 Task: Change  the formatting of the data to Which is Less than 10, In conditional formating, put the option 'Light Red Fill with Drak Red Text. 'add another formatting option Format As Table, insert the option Blue Table style Light 9 , change the format of Column Width to Auto fit Row HeightIn the sheet  Attendance Tracking Sheetbook
Action: Mouse moved to (264, 218)
Screenshot: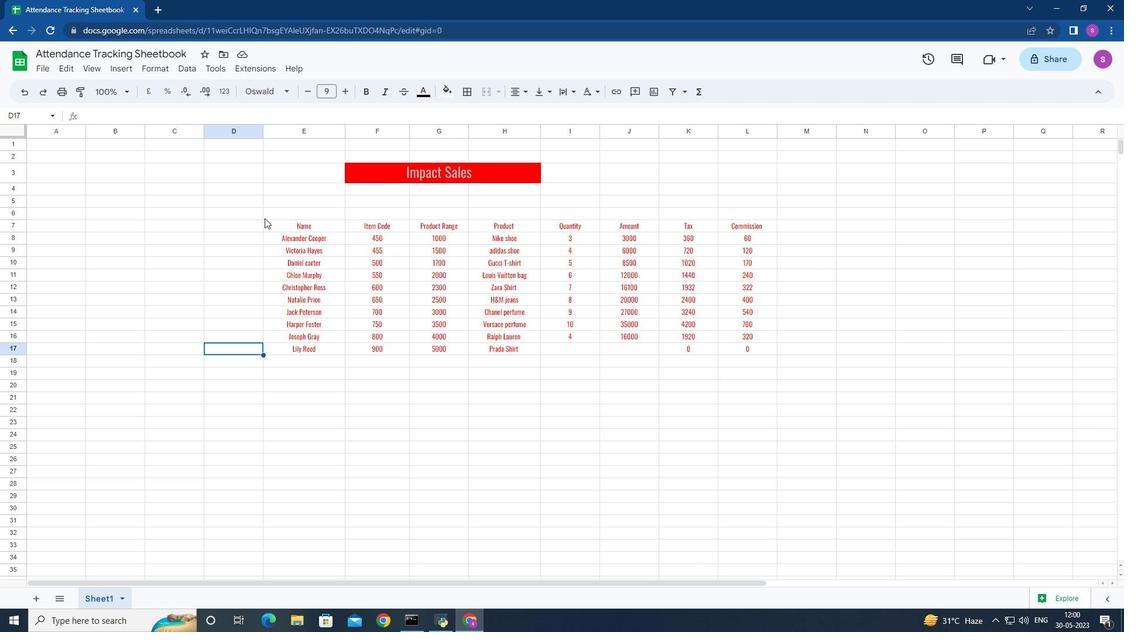 
Action: Mouse pressed left at (264, 218)
Screenshot: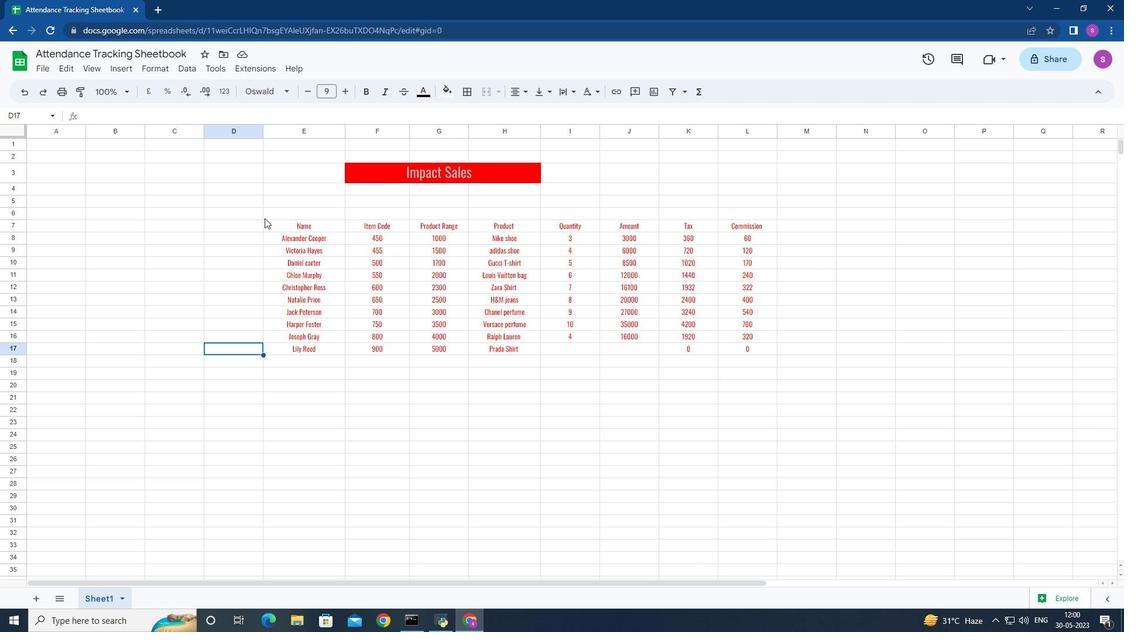 
Action: Mouse moved to (160, 63)
Screenshot: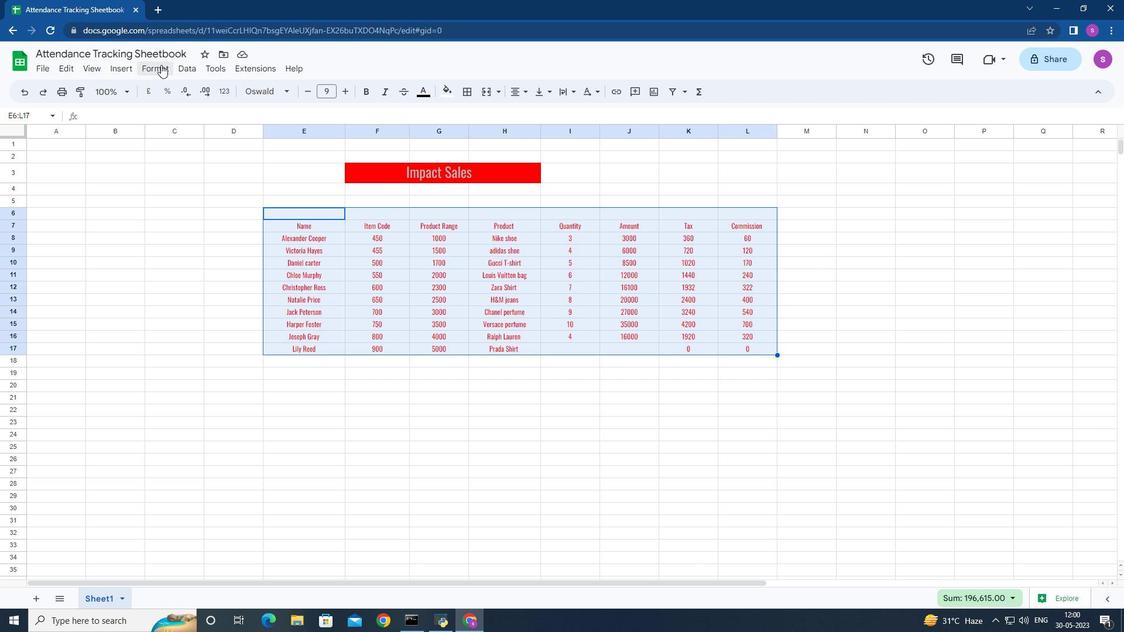 
Action: Mouse pressed left at (160, 63)
Screenshot: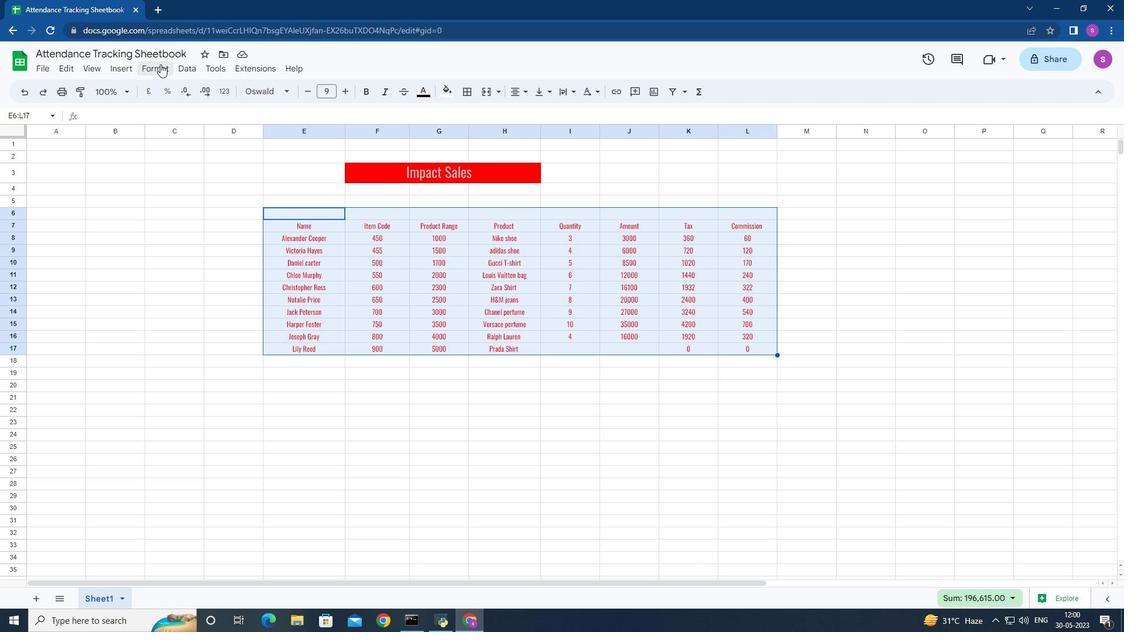 
Action: Mouse moved to (223, 266)
Screenshot: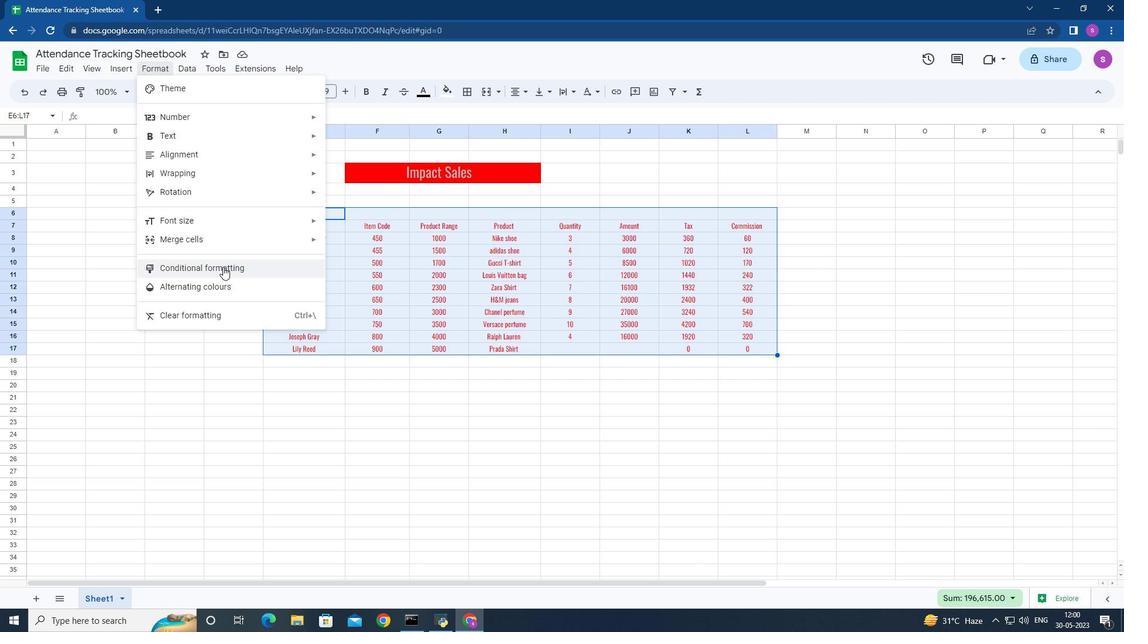 
Action: Mouse pressed left at (223, 266)
Screenshot: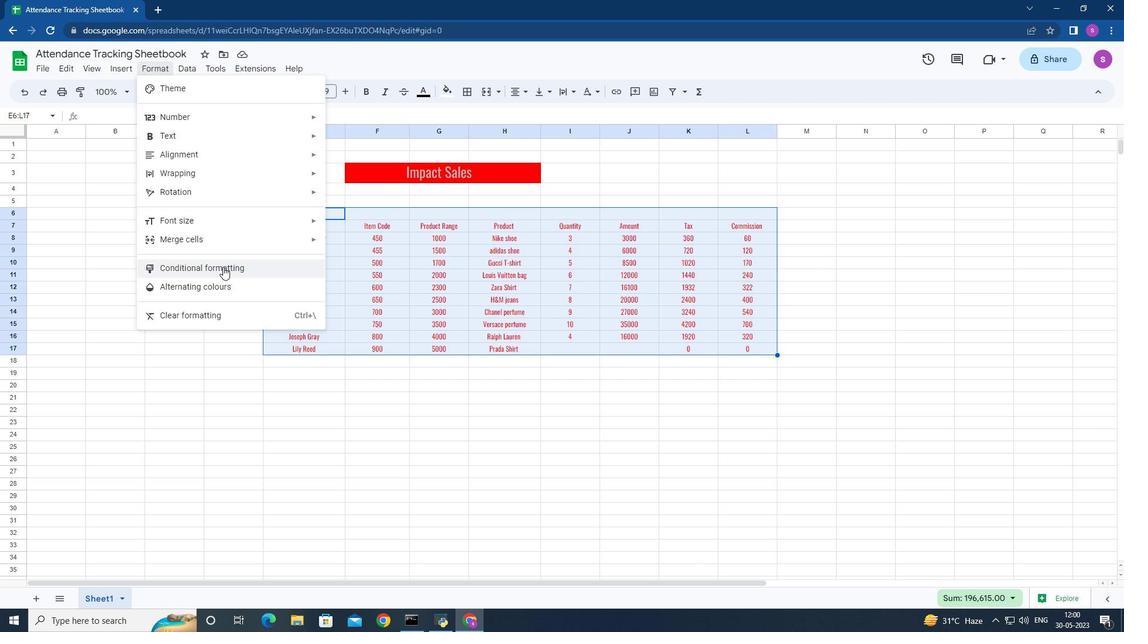 
Action: Mouse moved to (1017, 253)
Screenshot: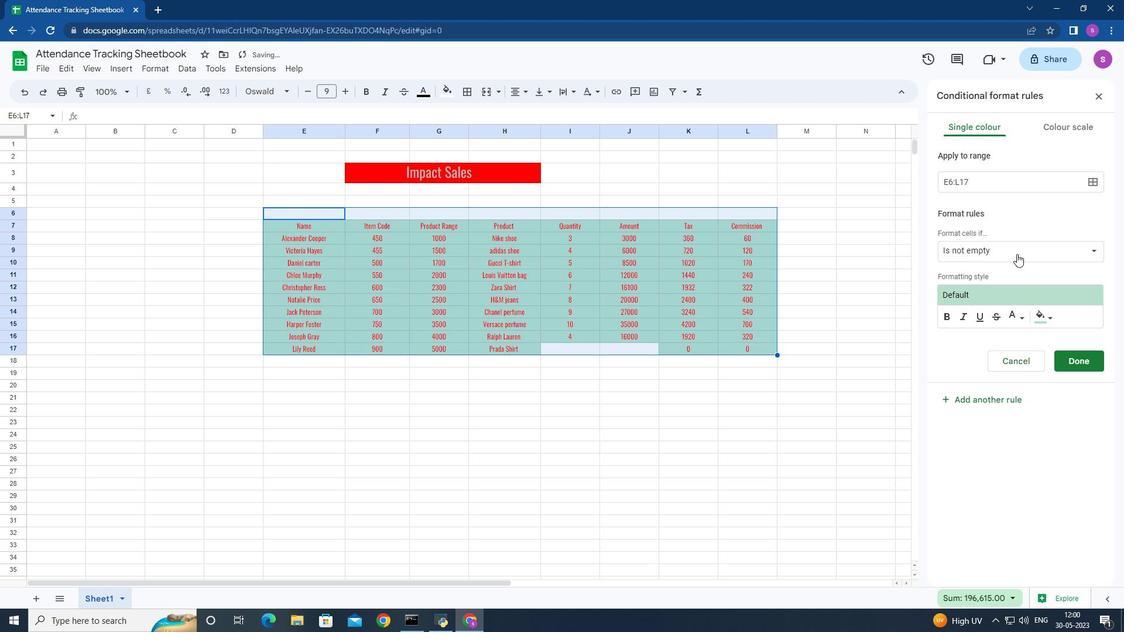 
Action: Mouse pressed left at (1017, 253)
Screenshot: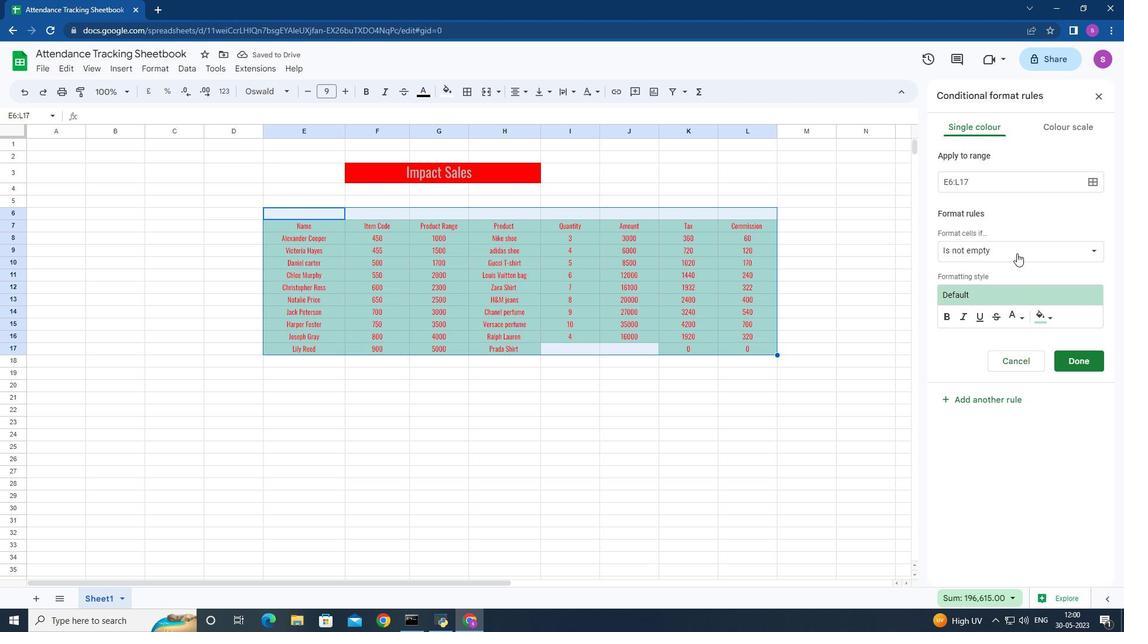 
Action: Mouse moved to (1026, 475)
Screenshot: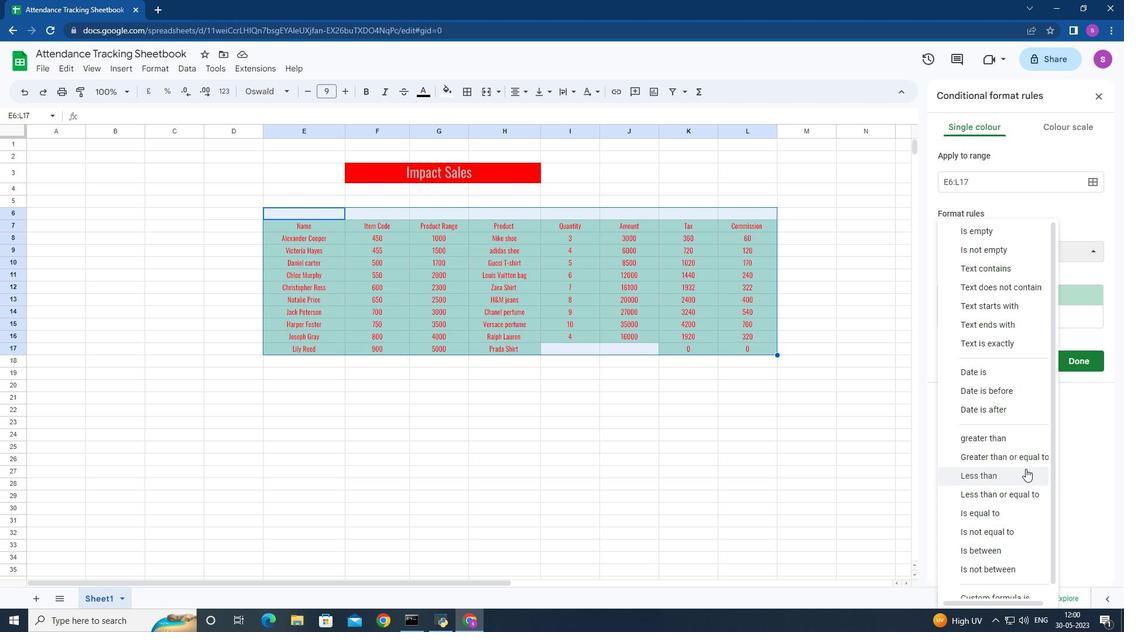
Action: Mouse pressed left at (1026, 475)
Screenshot: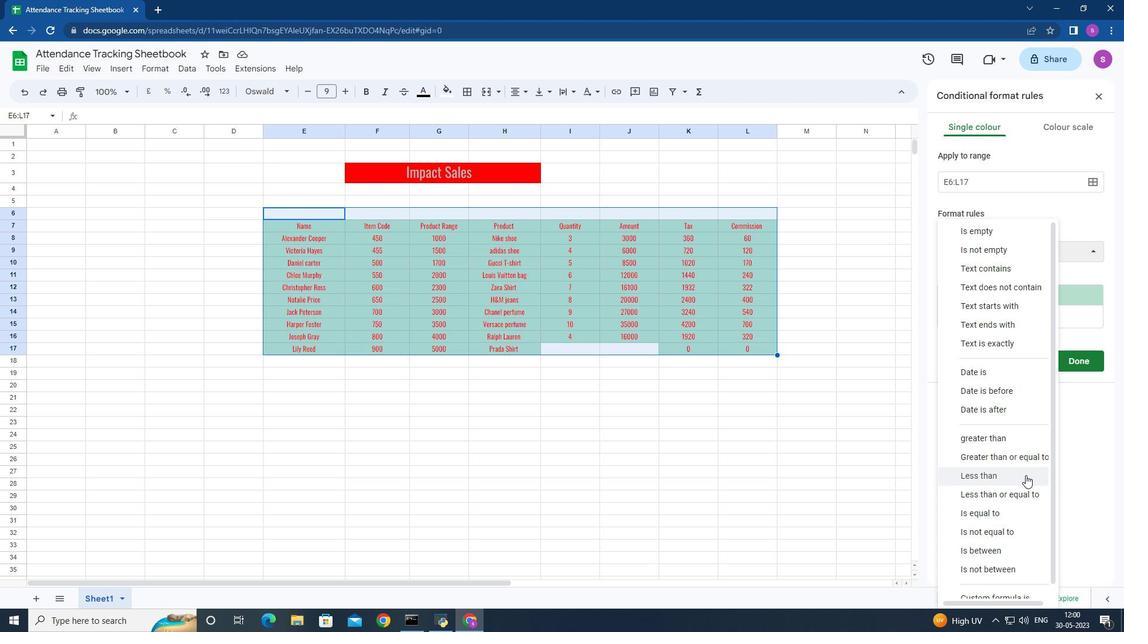 
Action: Mouse moved to (955, 274)
Screenshot: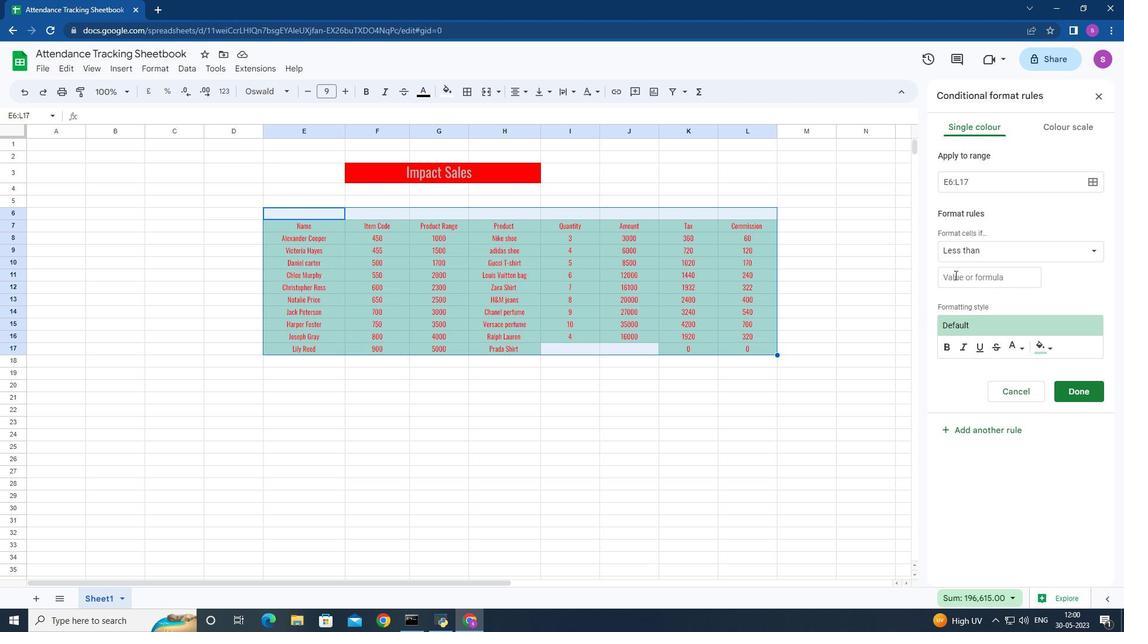 
Action: Mouse pressed left at (955, 274)
Screenshot: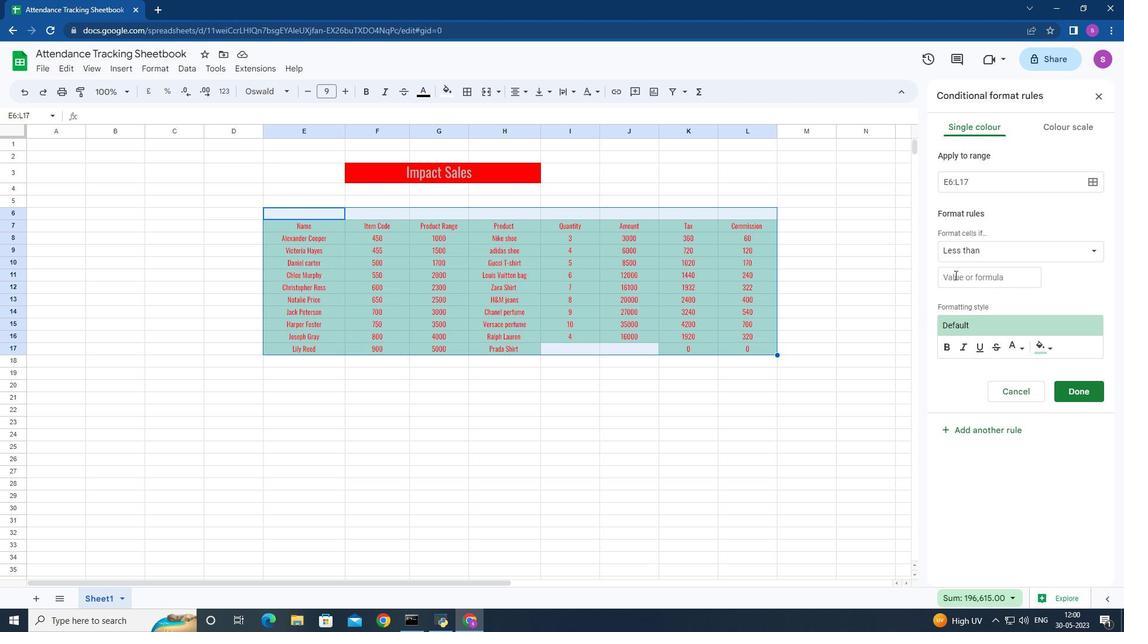 
Action: Mouse moved to (953, 274)
Screenshot: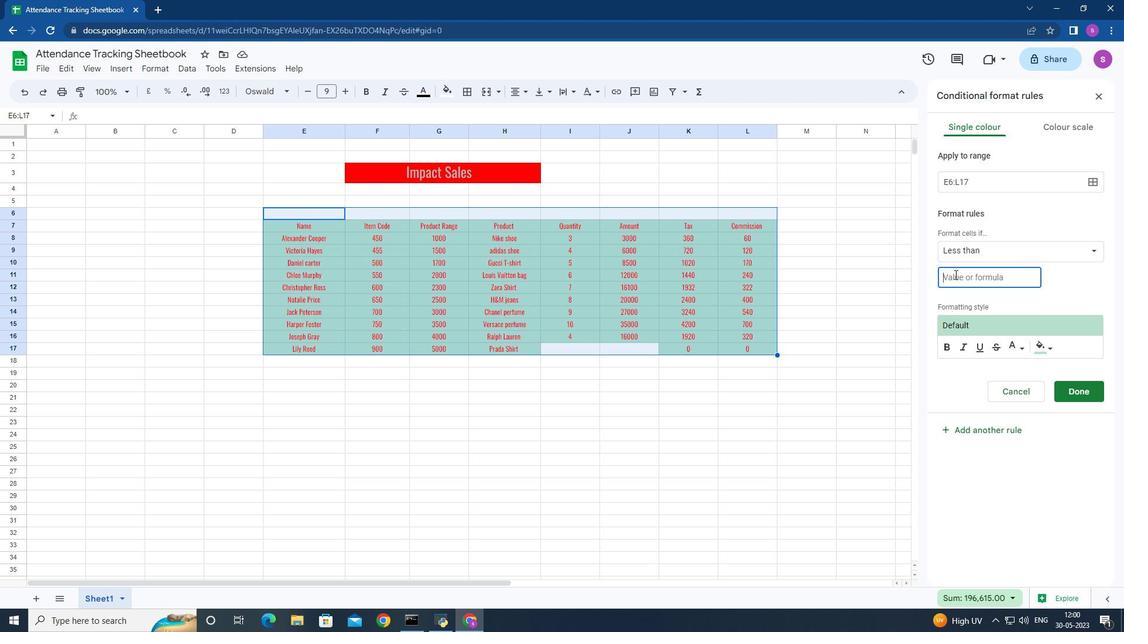 
Action: Key pressed 10
Screenshot: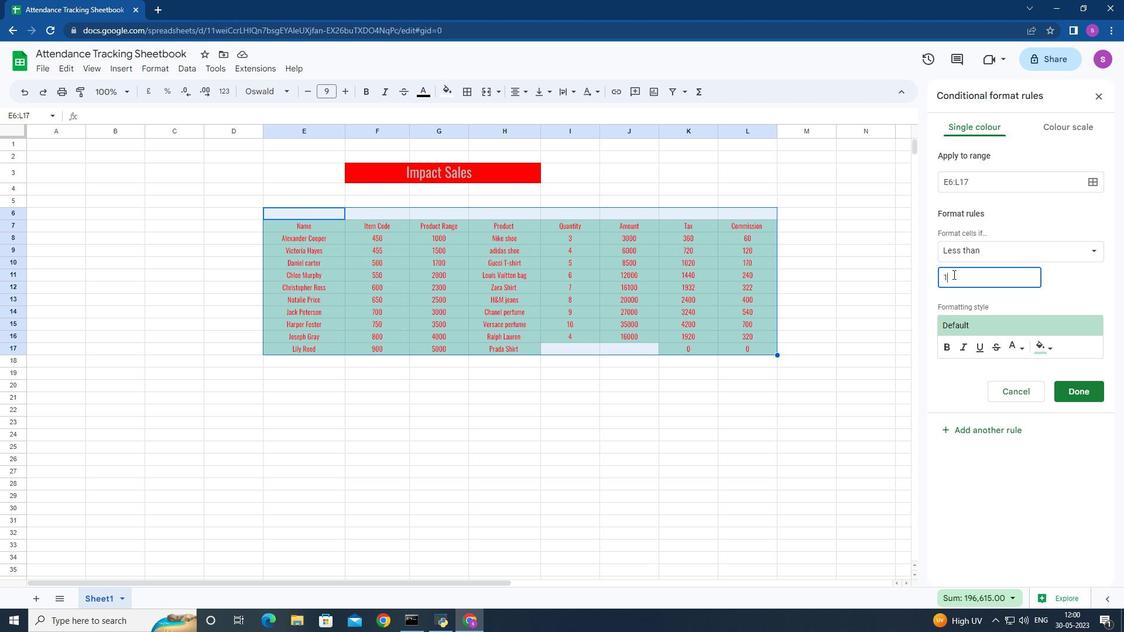 
Action: Mouse moved to (1044, 349)
Screenshot: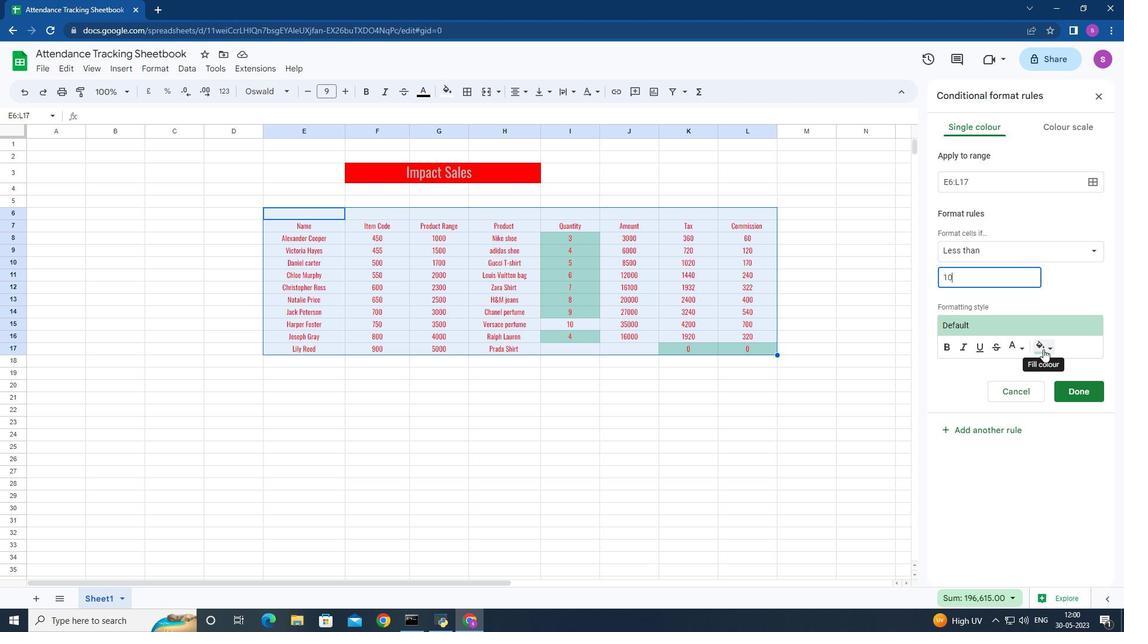 
Action: Mouse pressed left at (1044, 349)
Screenshot: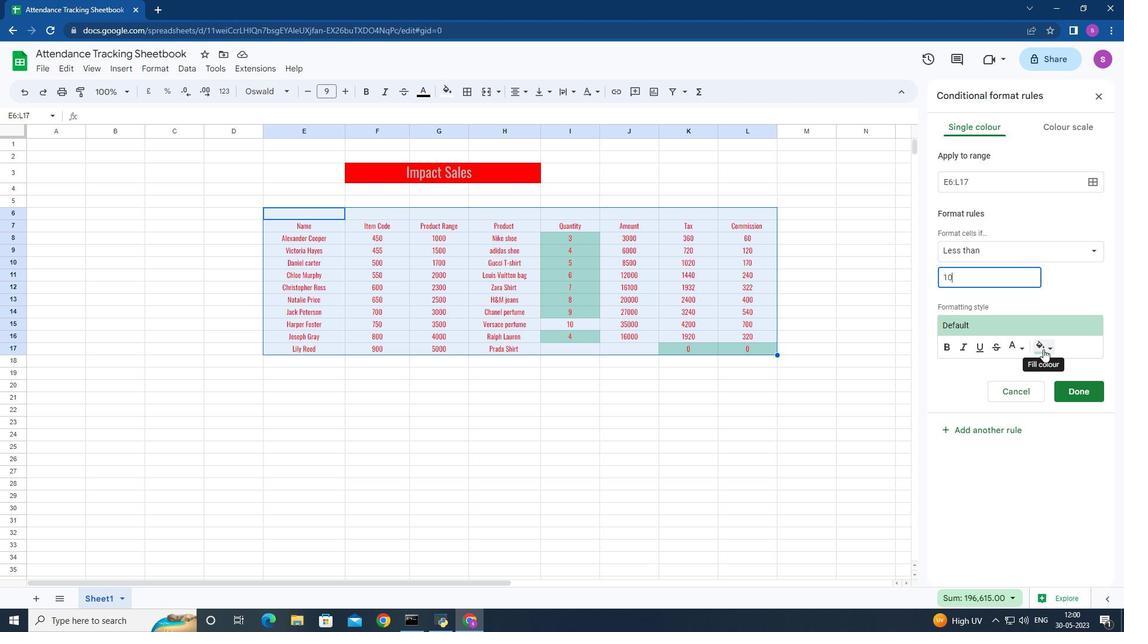 
Action: Mouse moved to (937, 415)
Screenshot: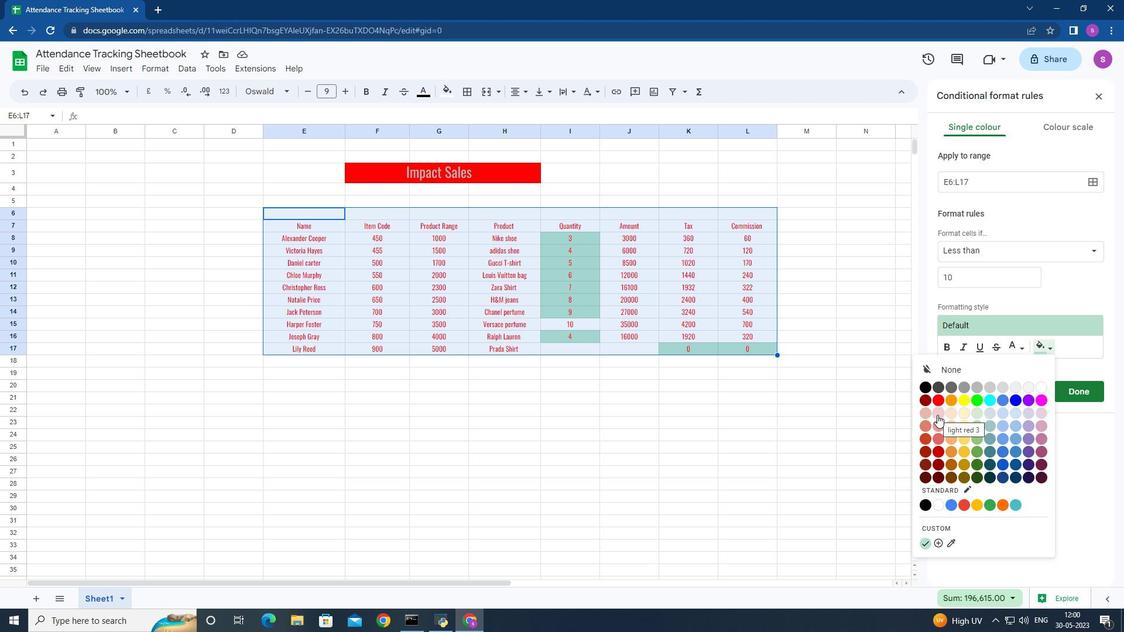
Action: Mouse pressed left at (937, 415)
Screenshot: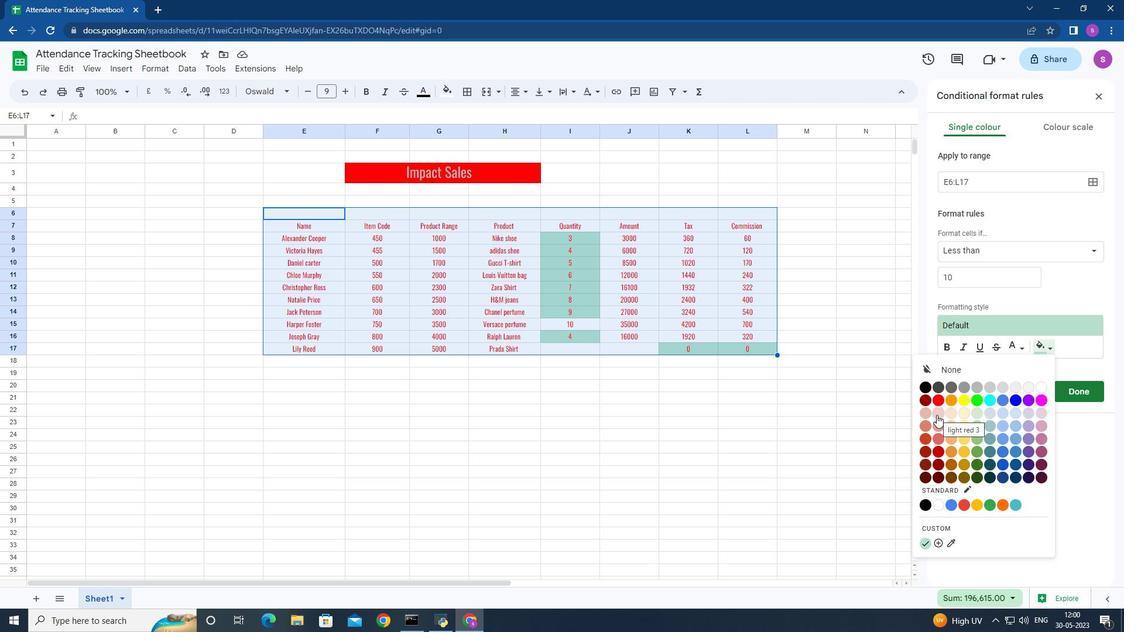 
Action: Mouse moved to (1019, 350)
Screenshot: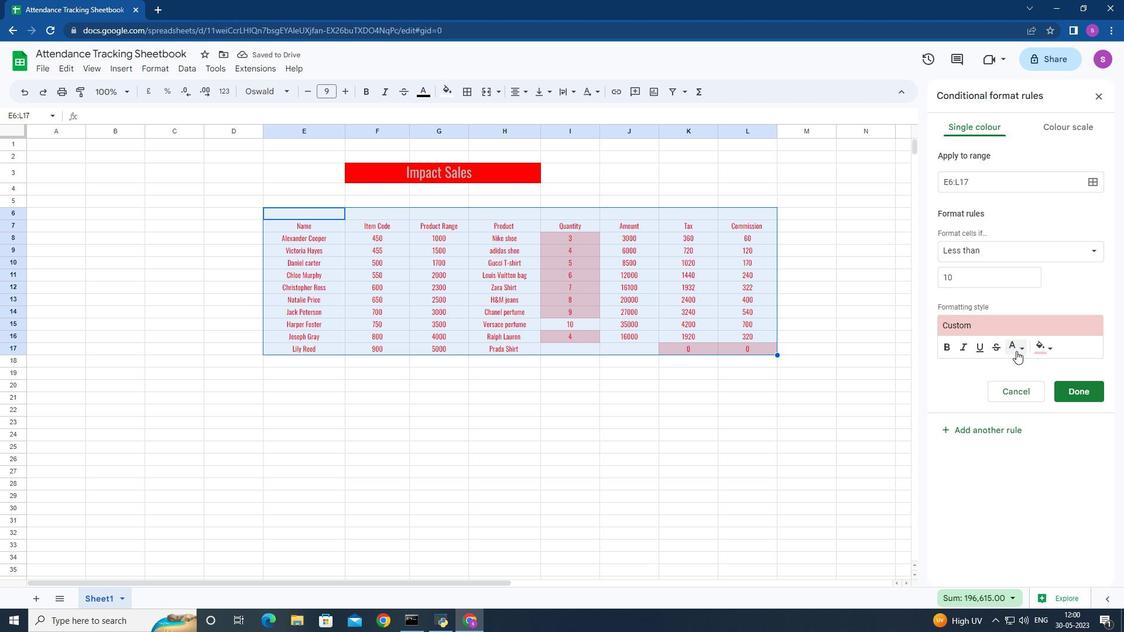 
Action: Mouse pressed left at (1019, 350)
Screenshot: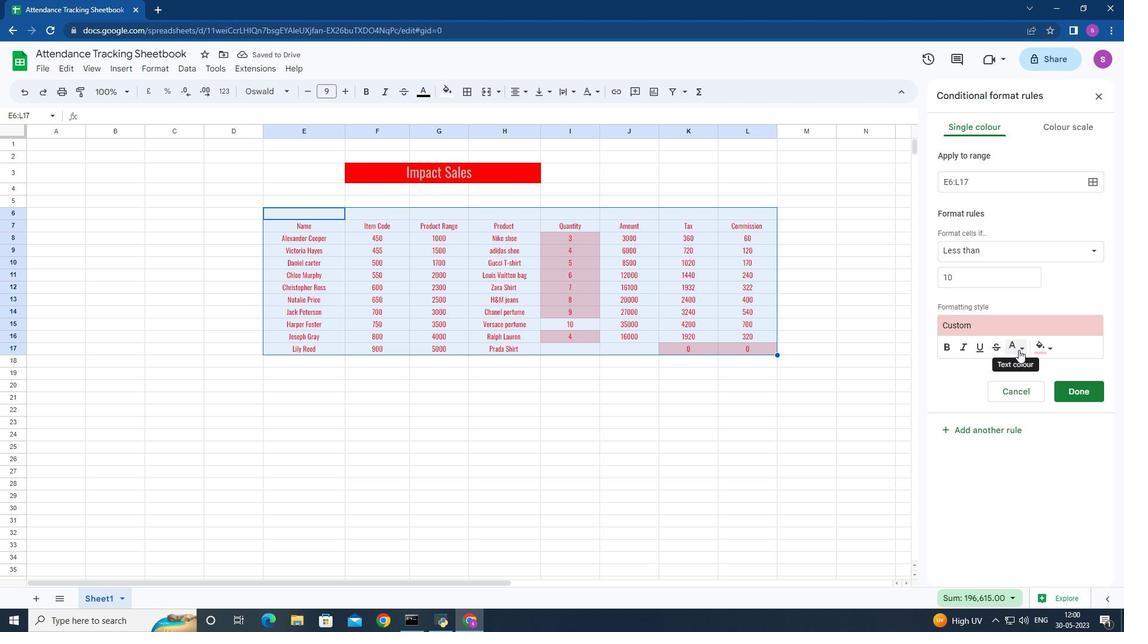 
Action: Mouse moved to (910, 448)
Screenshot: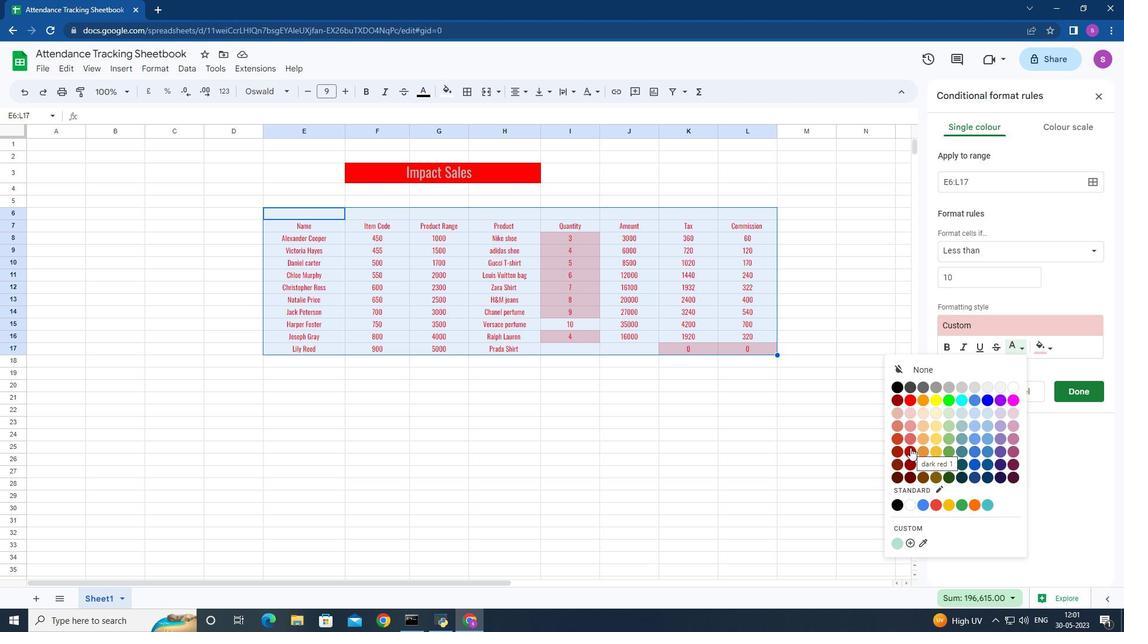 
Action: Mouse pressed left at (910, 448)
Screenshot: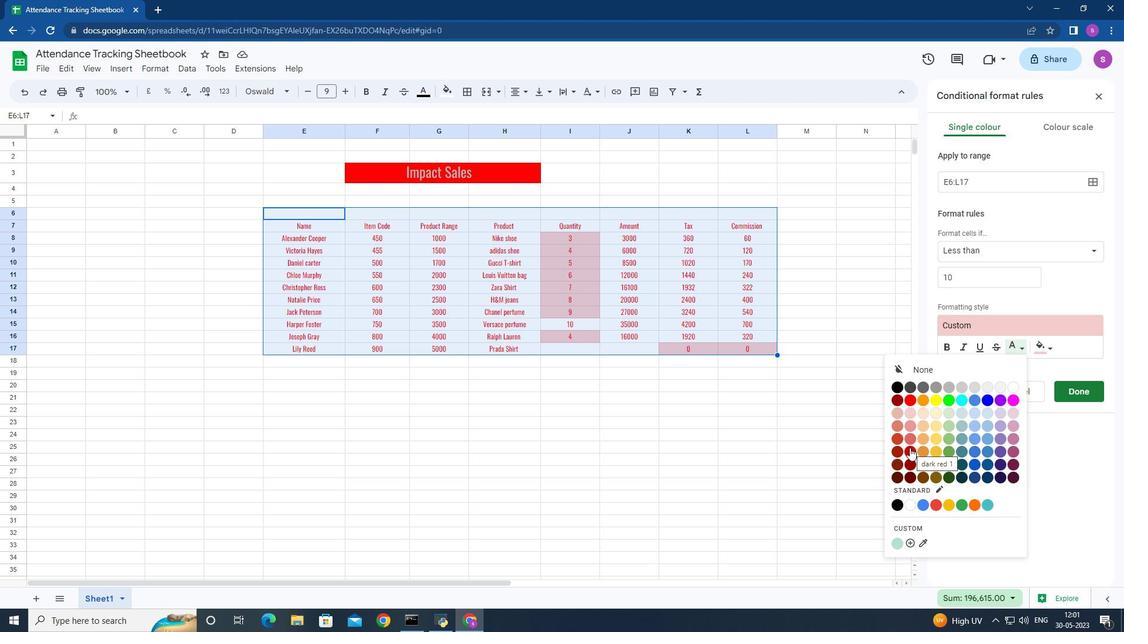 
Action: Mouse moved to (1077, 391)
Screenshot: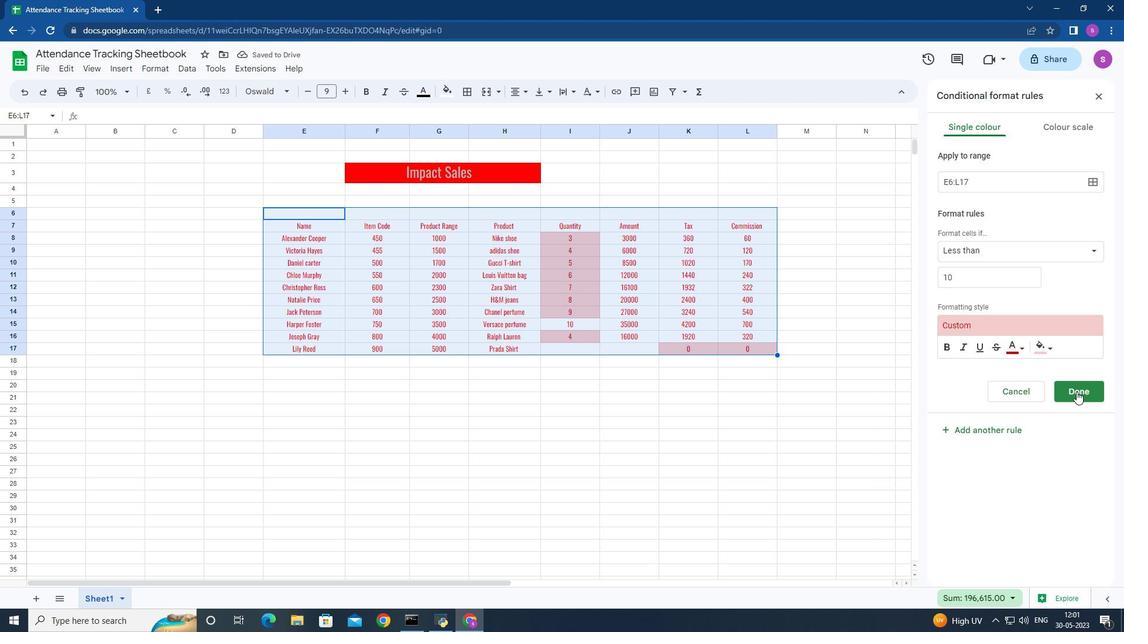
Action: Mouse pressed left at (1077, 391)
Screenshot: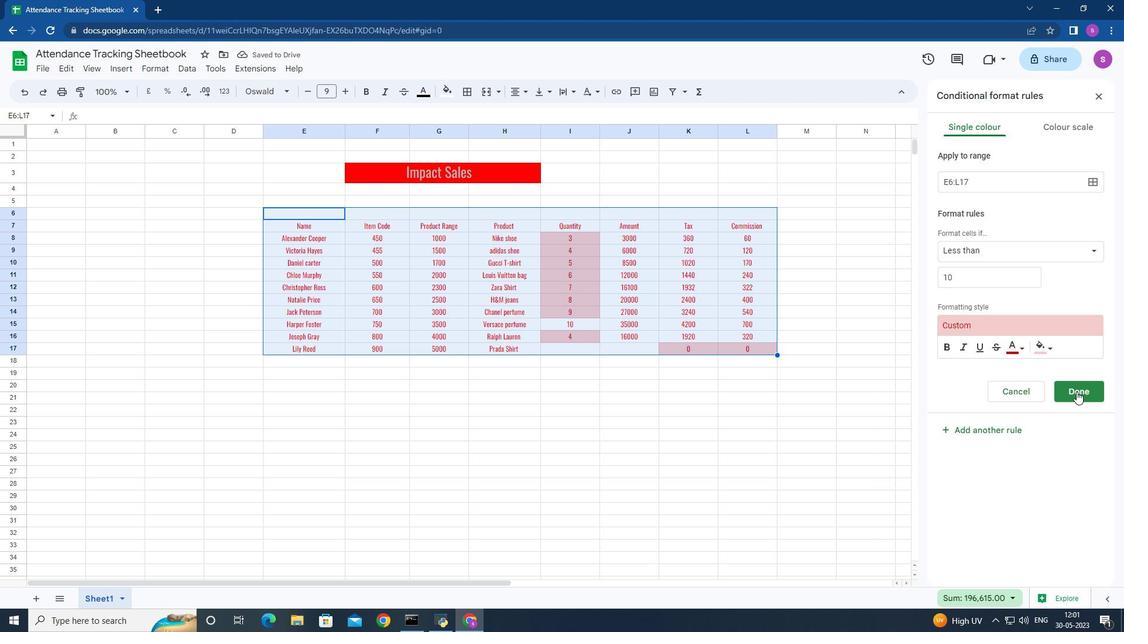 
Action: Mouse moved to (465, 87)
Screenshot: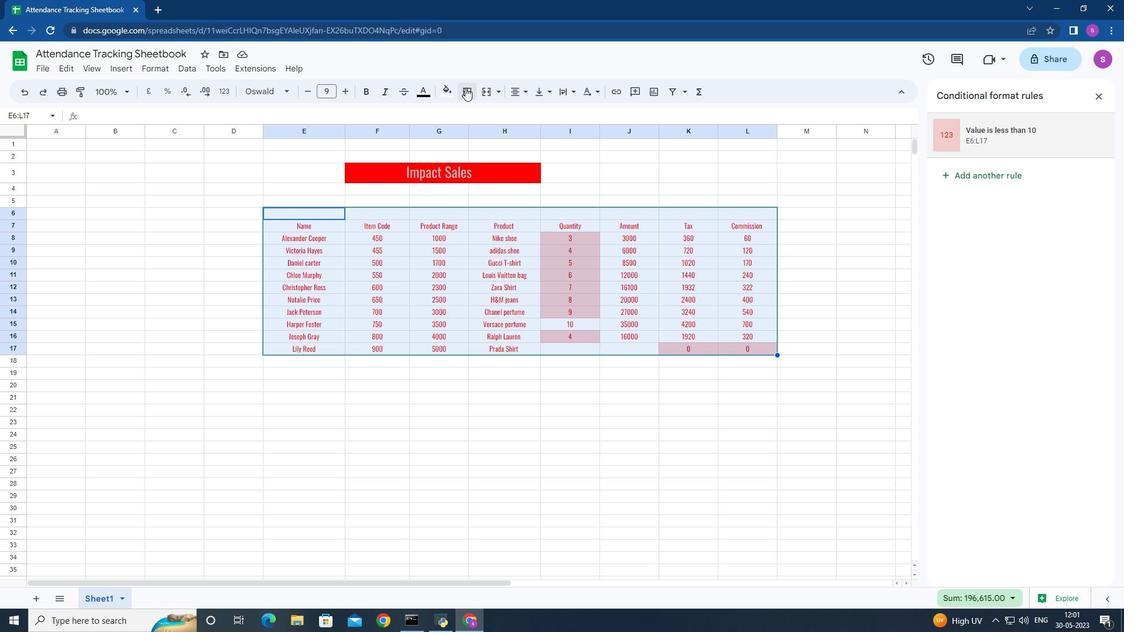 
Action: Mouse pressed left at (465, 87)
Screenshot: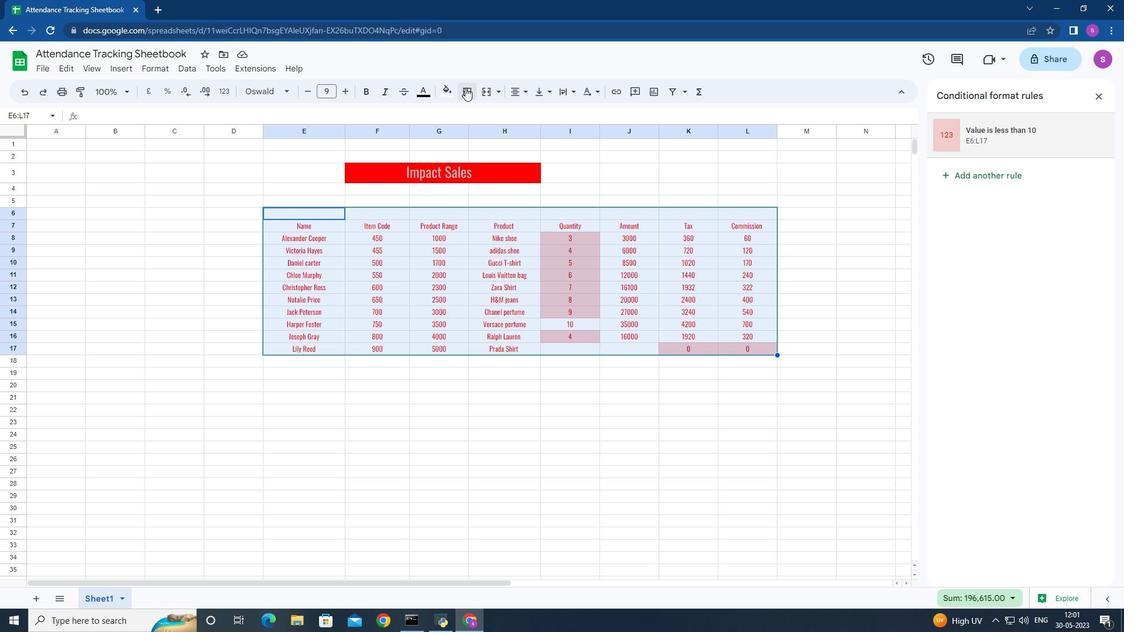 
Action: Mouse moved to (471, 115)
Screenshot: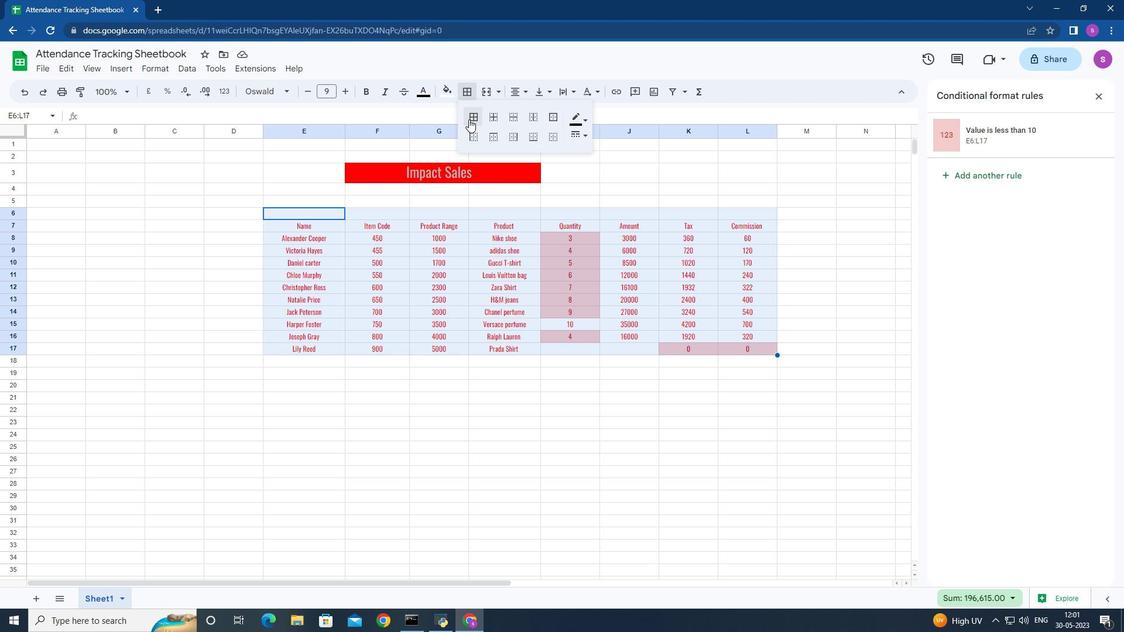 
Action: Mouse pressed left at (471, 115)
Screenshot: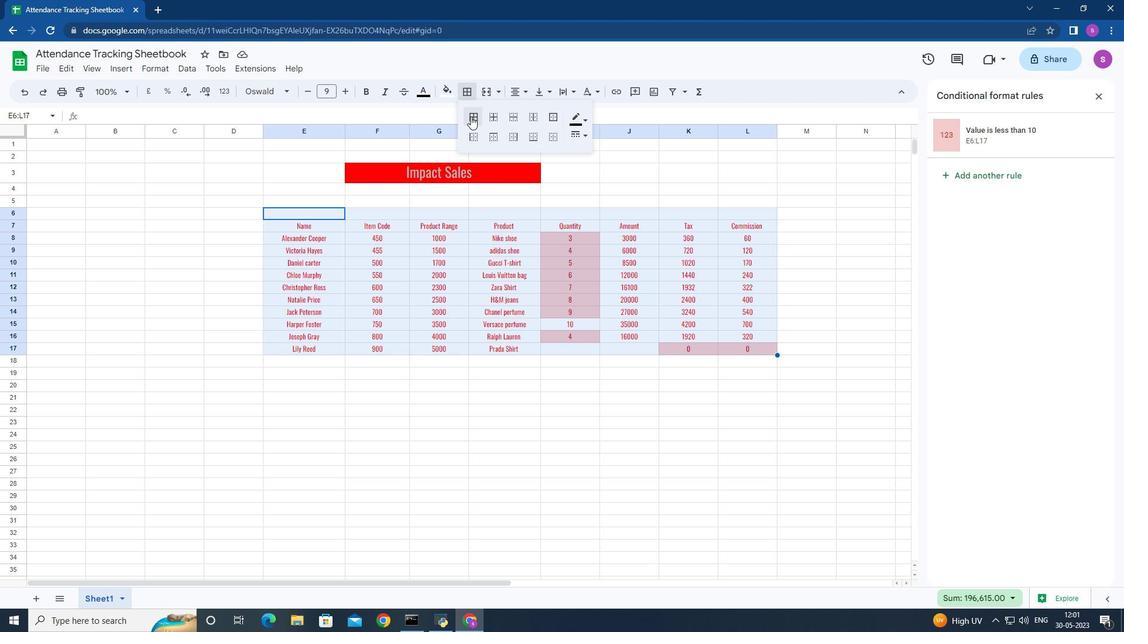 
Action: Mouse moved to (574, 132)
Screenshot: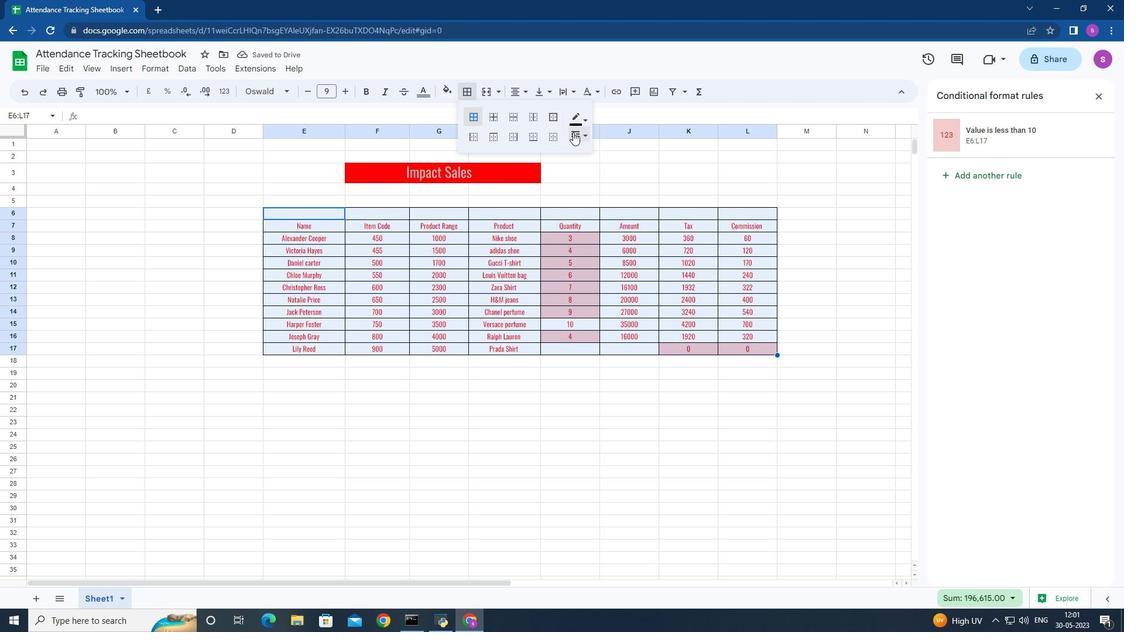 
Action: Mouse pressed left at (574, 132)
Screenshot: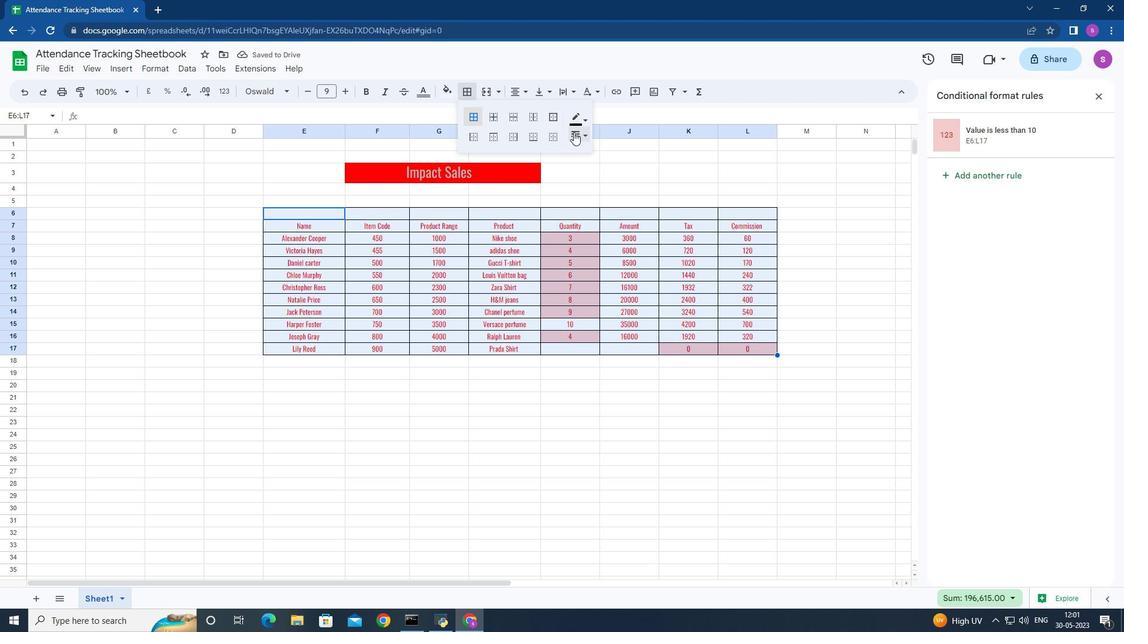 
Action: Mouse moved to (590, 182)
Screenshot: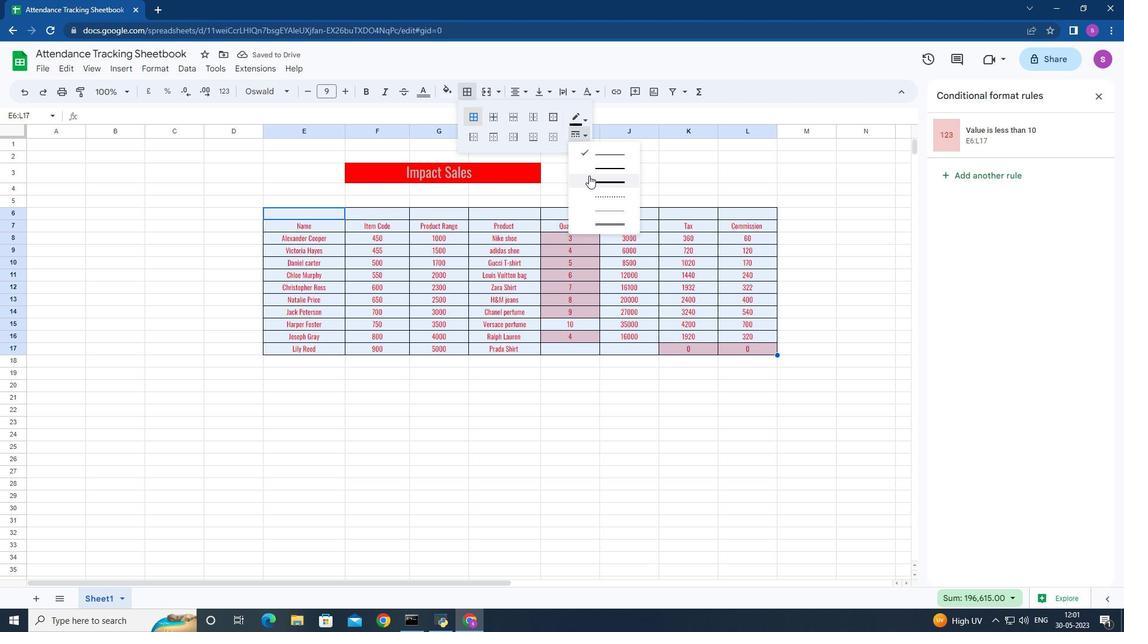 
Action: Mouse pressed left at (590, 182)
Screenshot: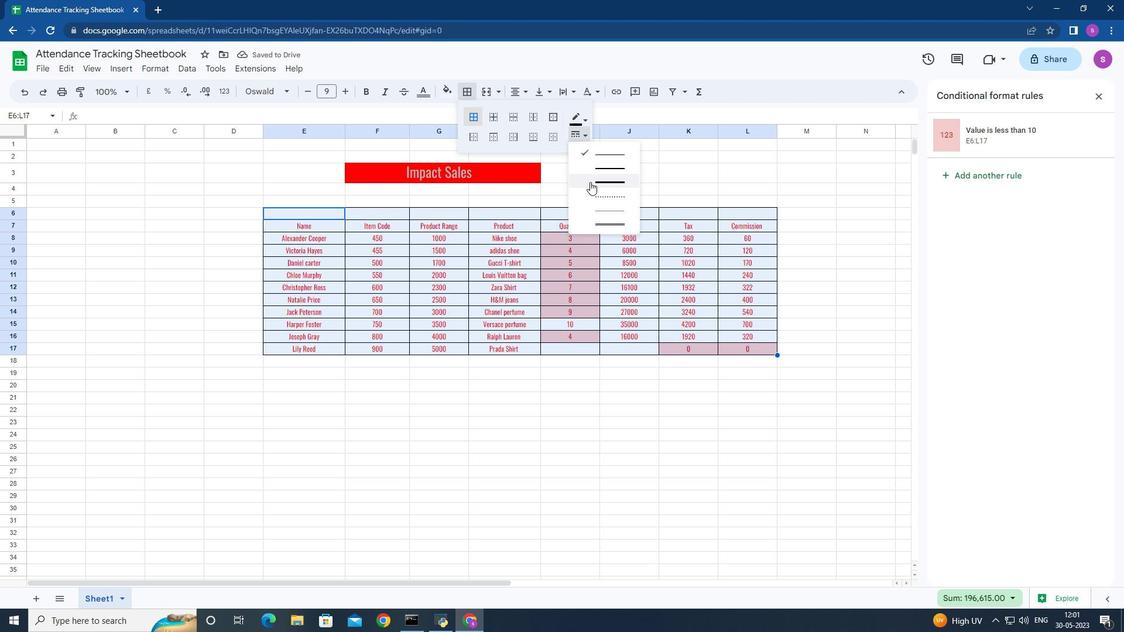 
Action: Mouse moved to (154, 68)
Screenshot: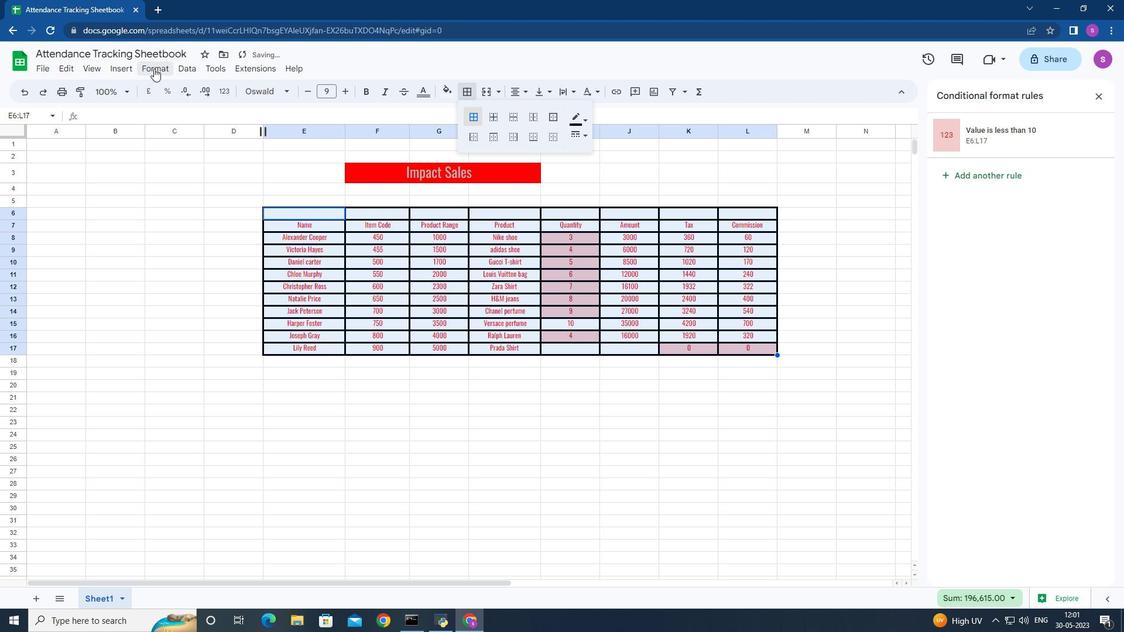 
Action: Mouse pressed left at (154, 68)
Screenshot: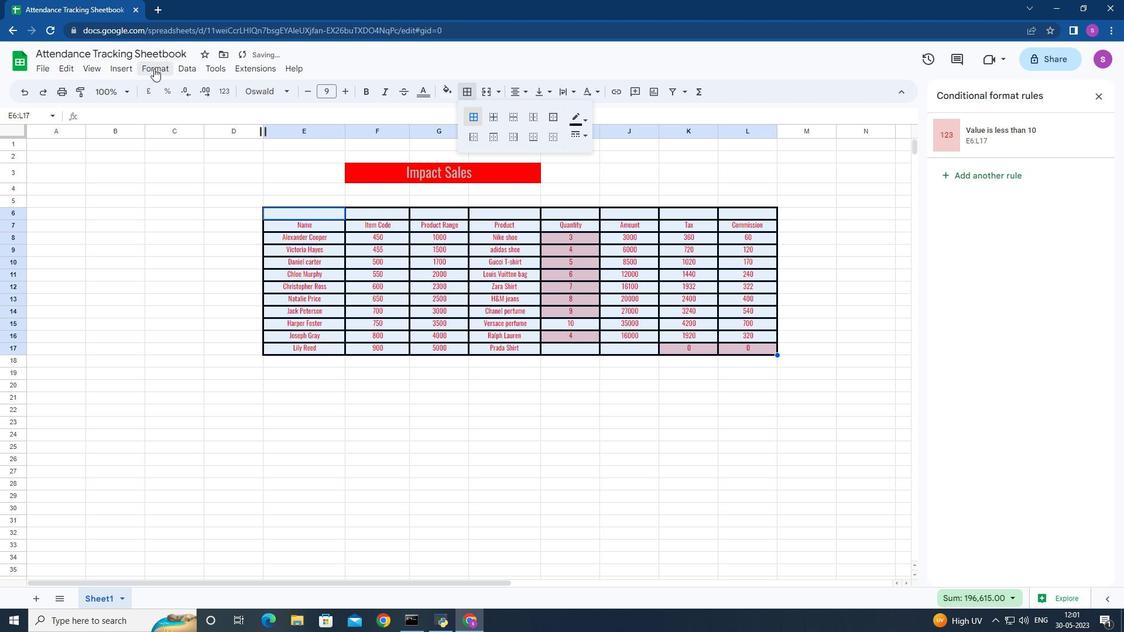 
Action: Mouse moved to (248, 284)
Screenshot: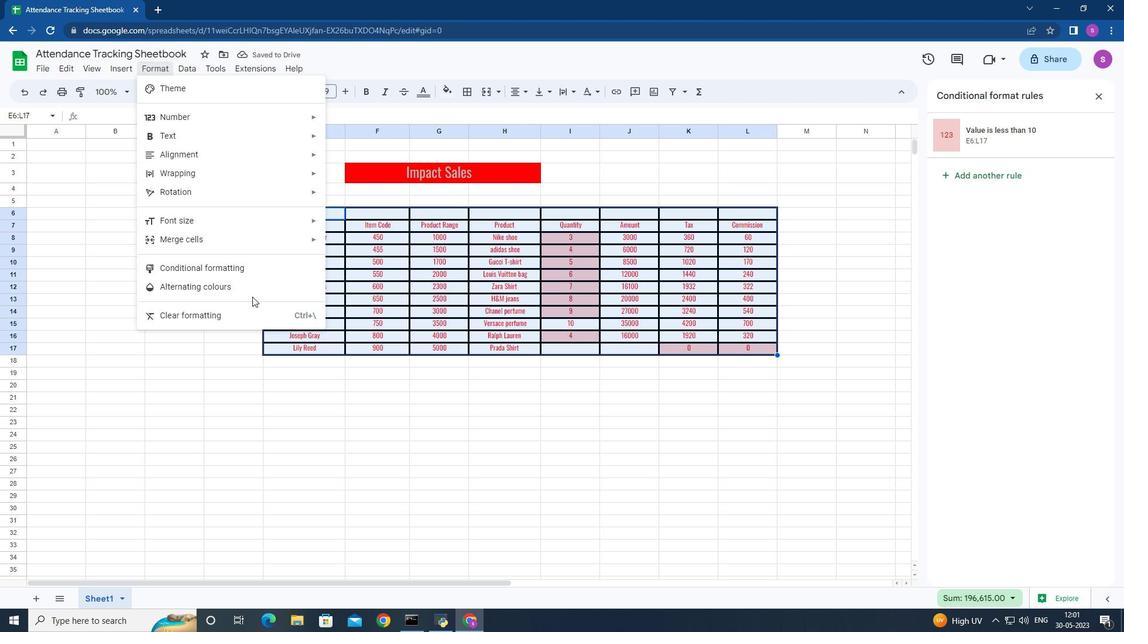 
Action: Mouse pressed left at (248, 284)
Screenshot: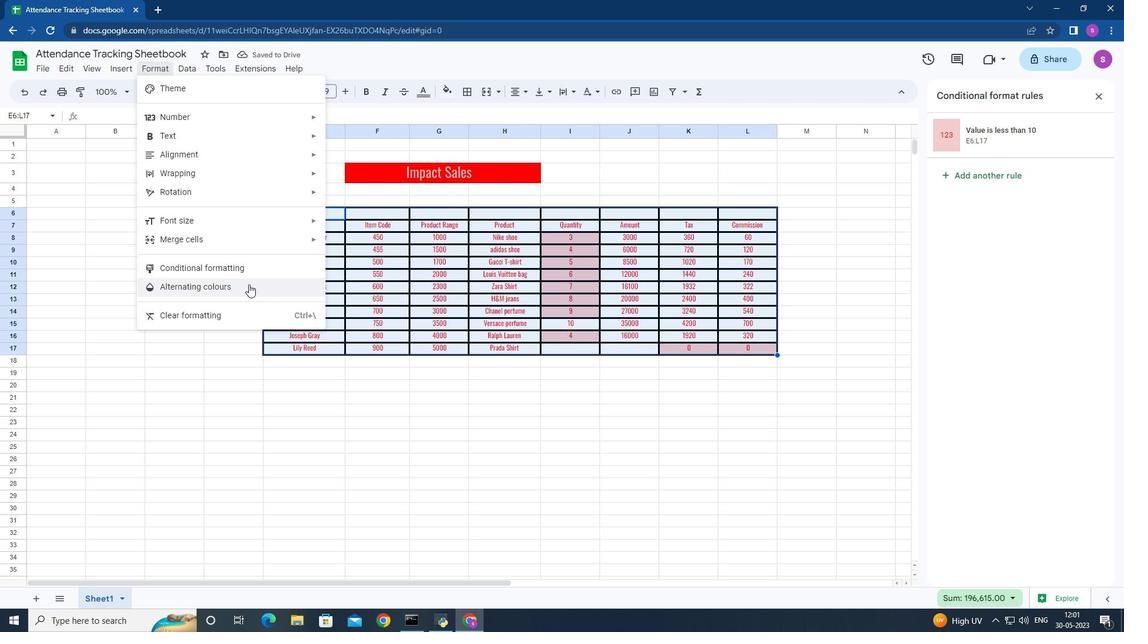
Action: Mouse moved to (1062, 348)
Screenshot: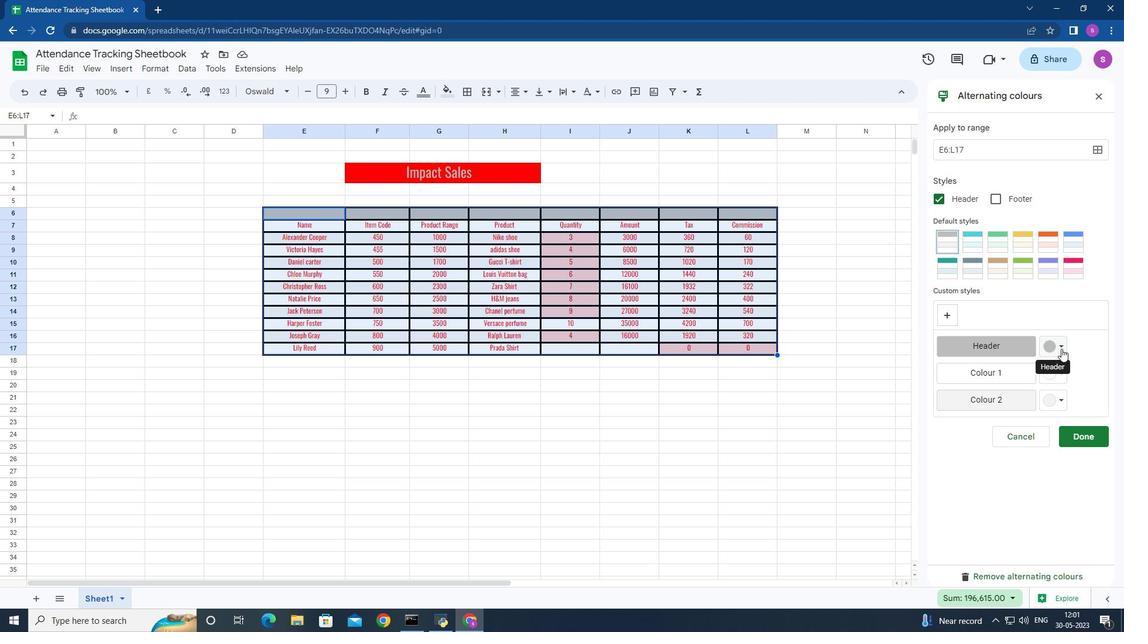 
Action: Mouse pressed left at (1062, 348)
Screenshot: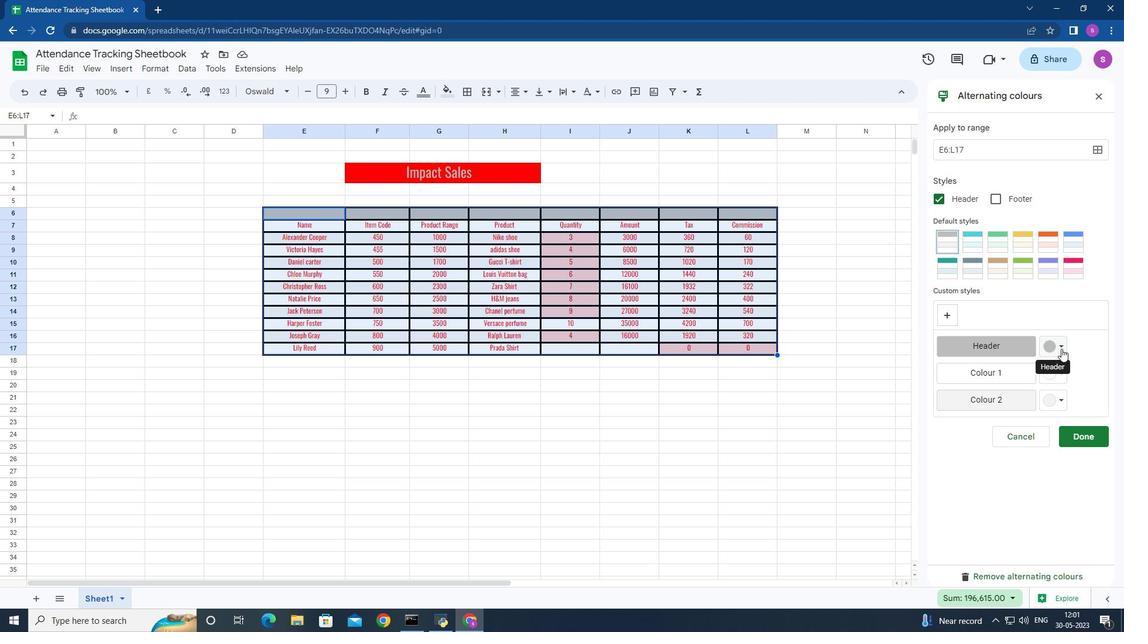
Action: Mouse moved to (1053, 369)
Screenshot: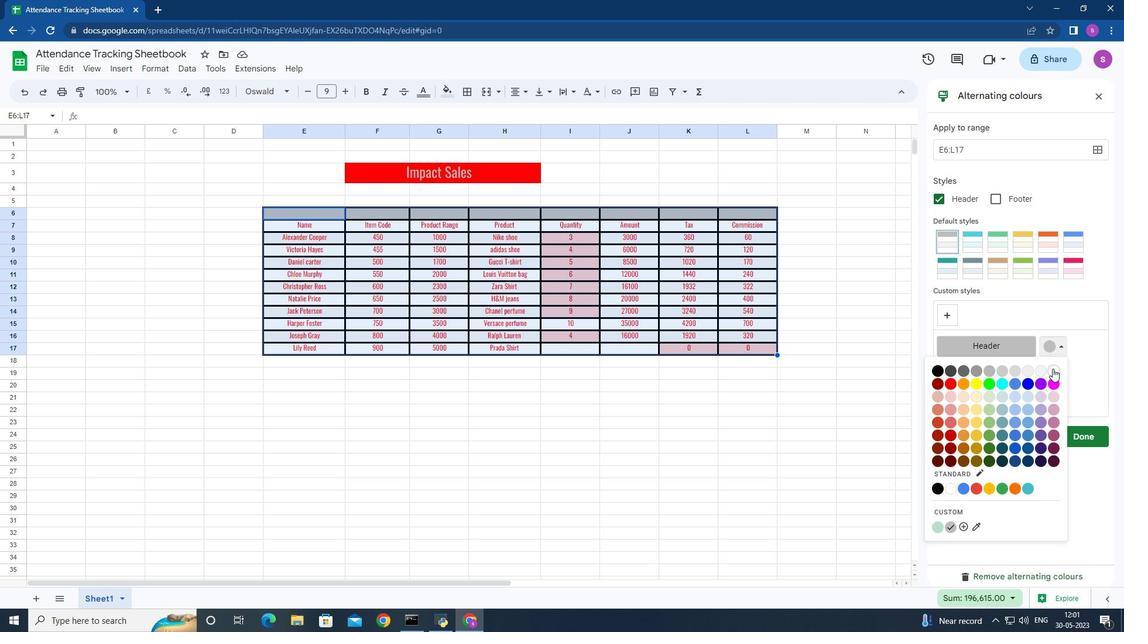 
Action: Mouse pressed left at (1053, 369)
Screenshot: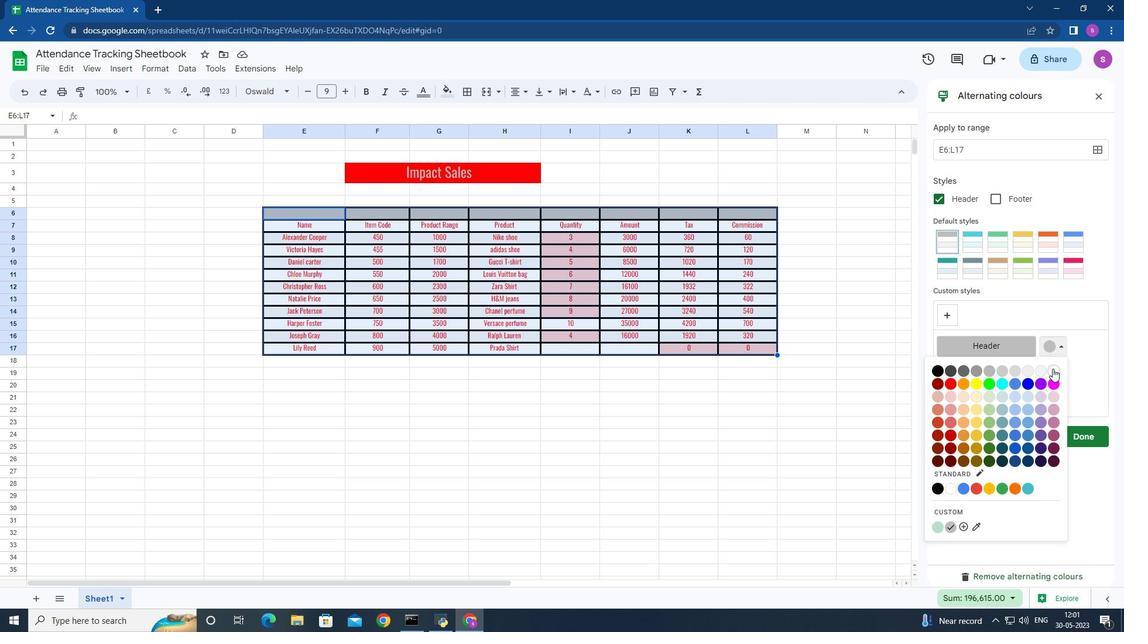 
Action: Mouse moved to (1063, 373)
Screenshot: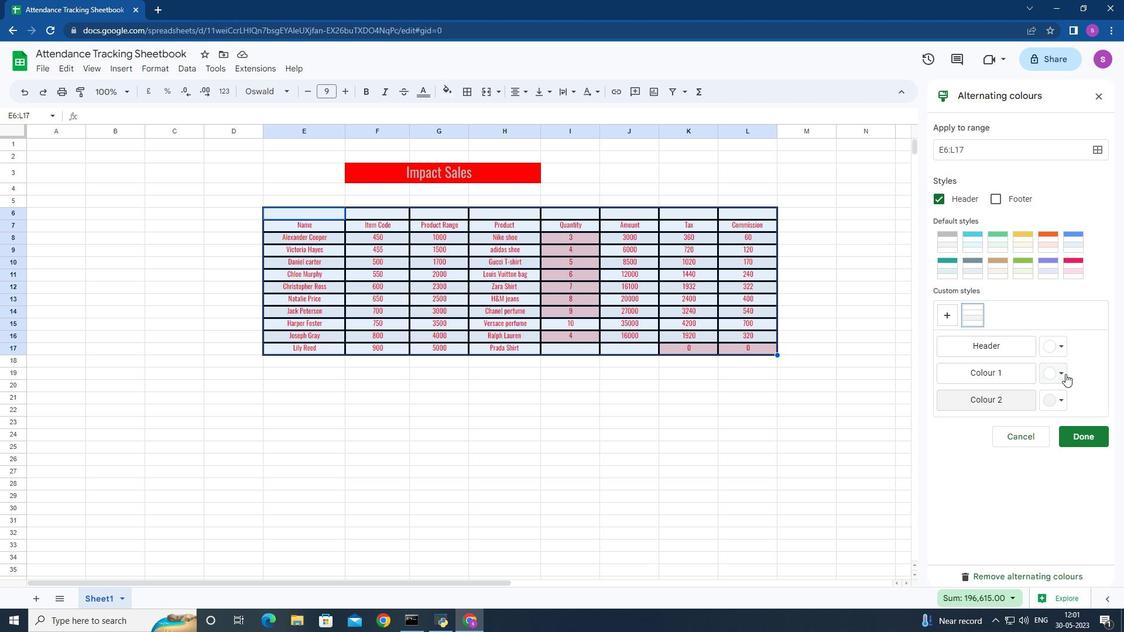 
Action: Mouse pressed left at (1063, 373)
Screenshot: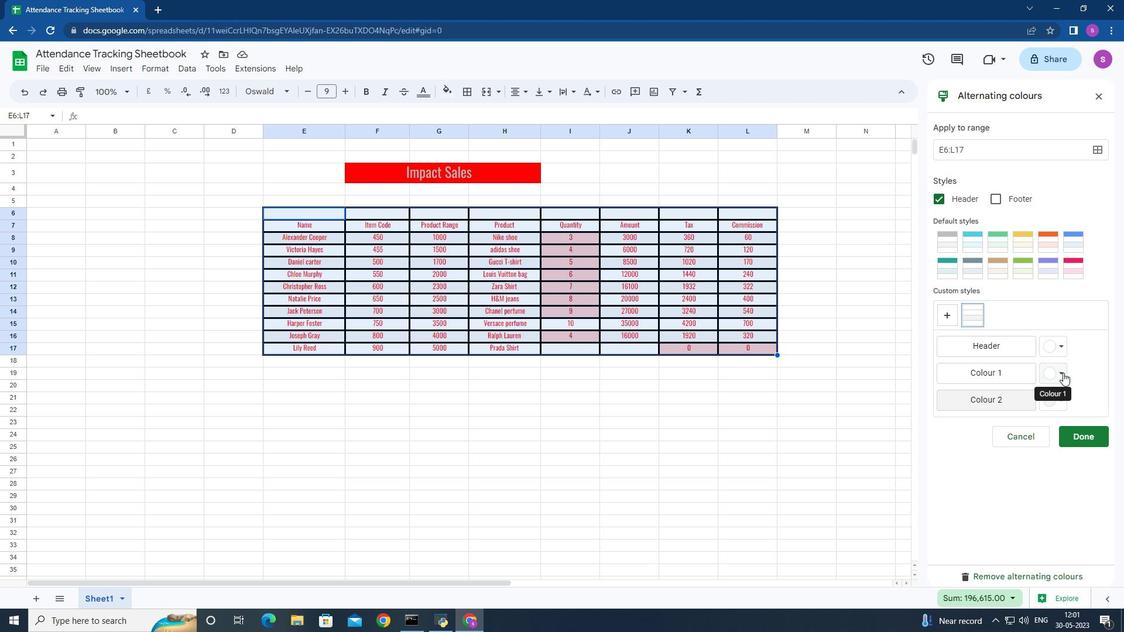
Action: Mouse moved to (1015, 413)
Screenshot: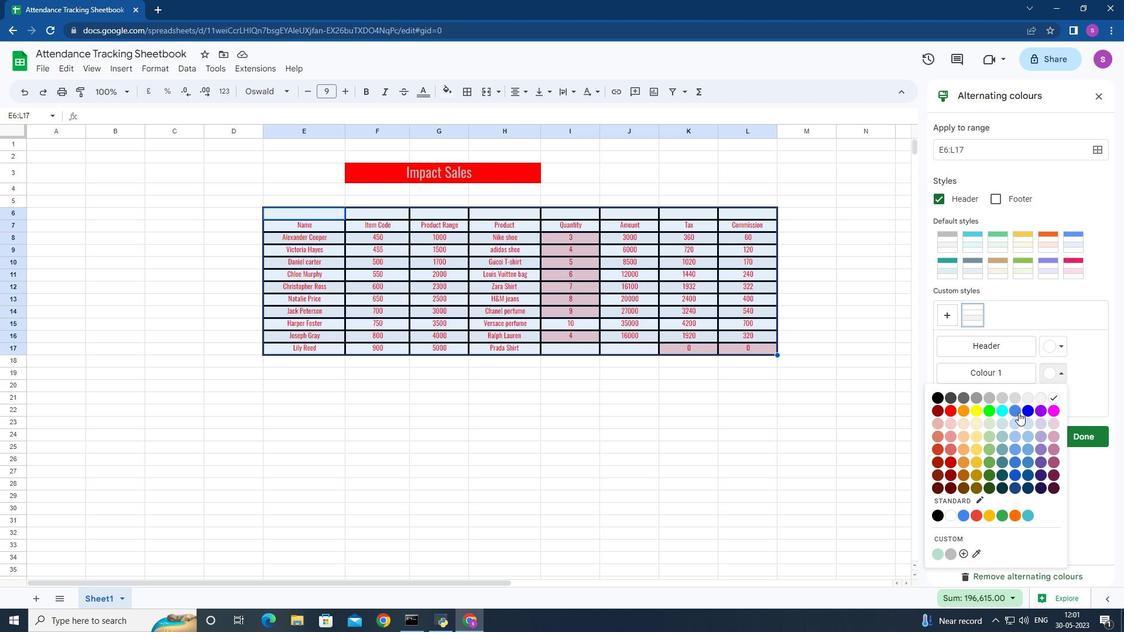 
Action: Mouse pressed left at (1015, 413)
Screenshot: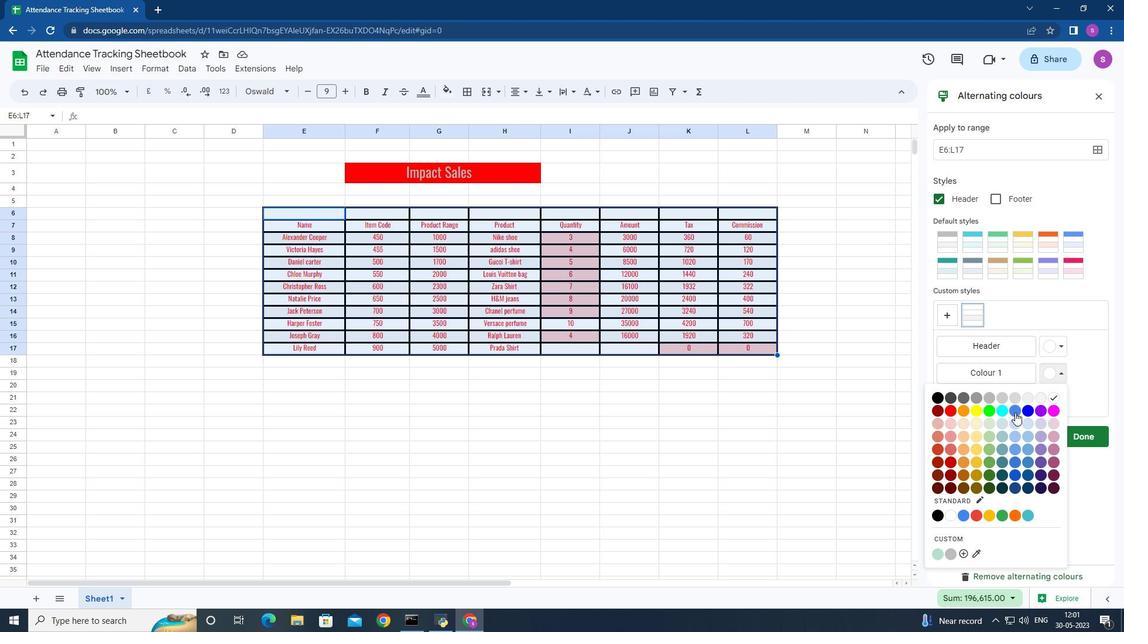 
Action: Mouse moved to (1070, 434)
Screenshot: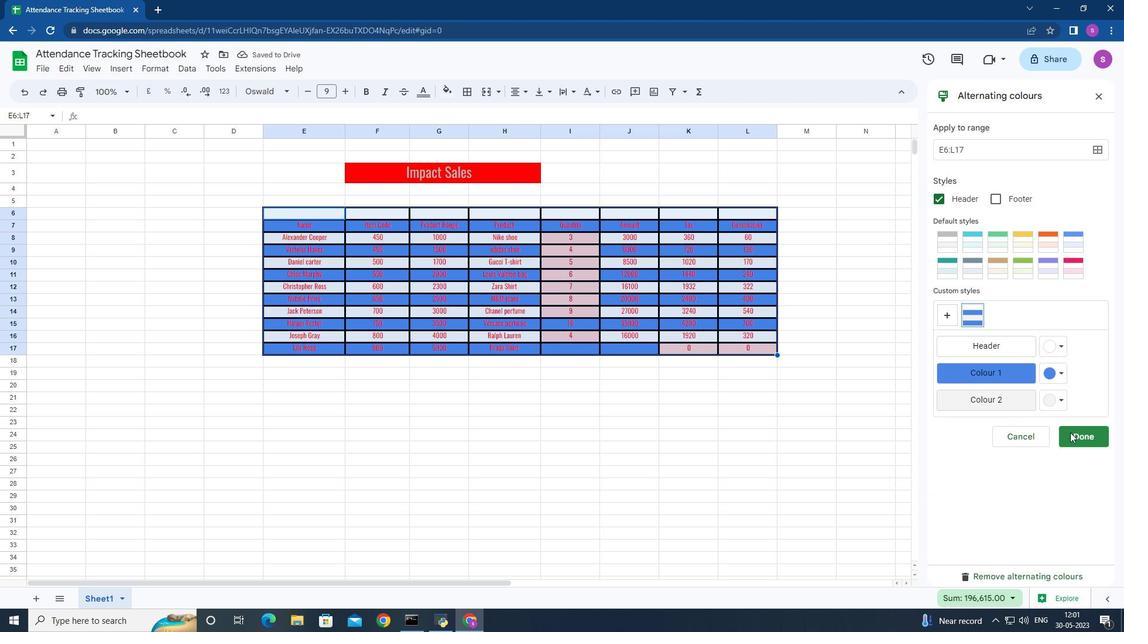 
Action: Mouse pressed left at (1070, 434)
Screenshot: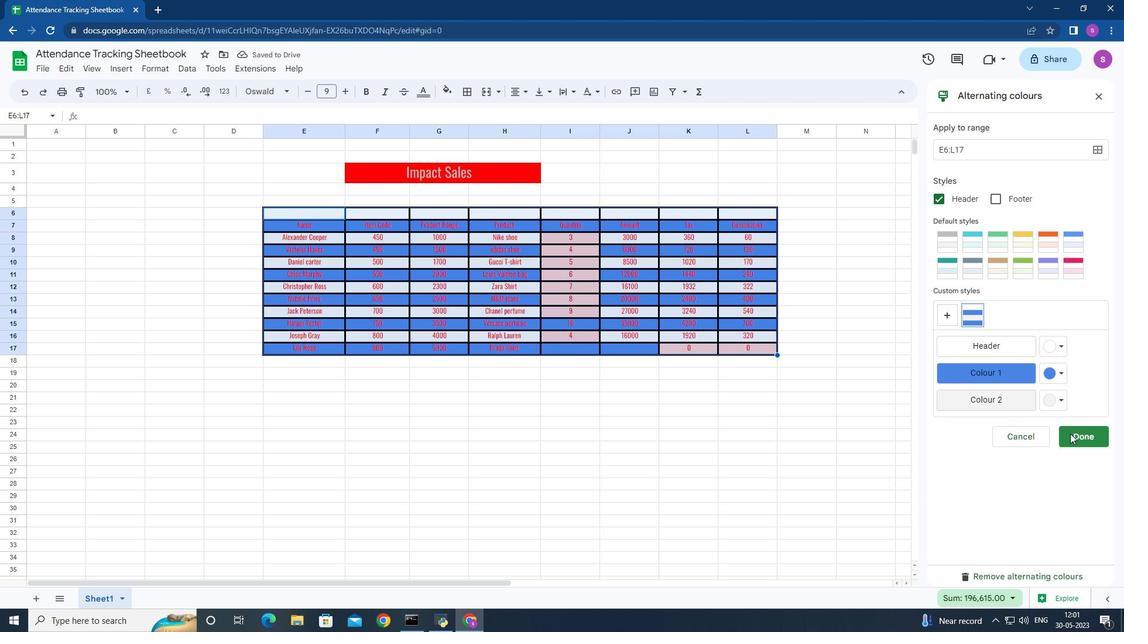 
Action: Mouse moved to (9, 133)
Screenshot: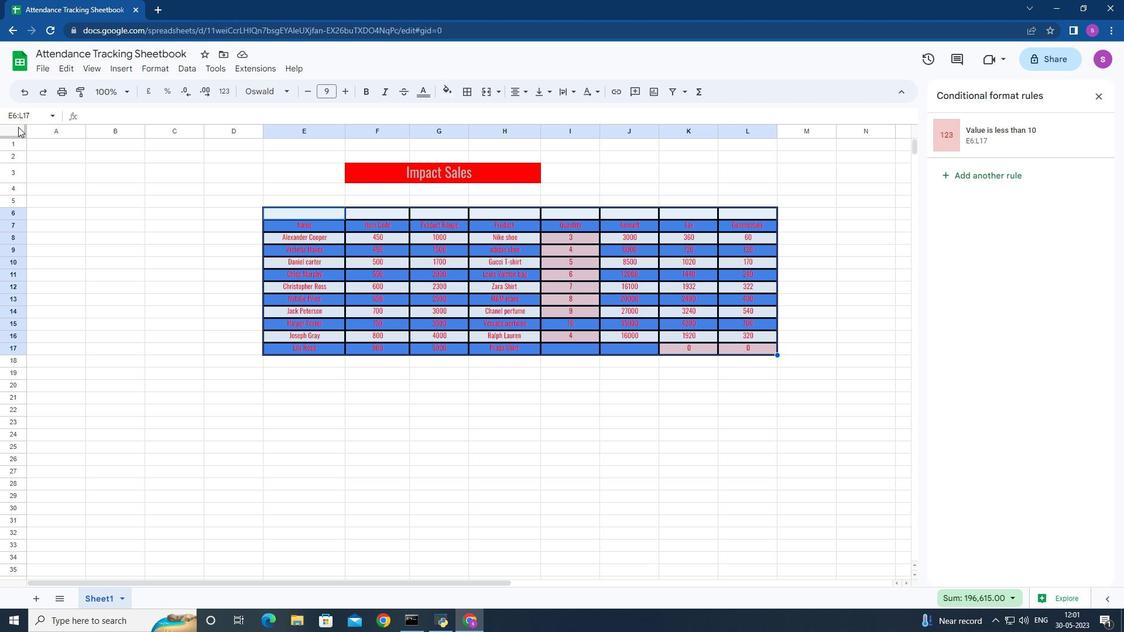 
Action: Mouse scrolled (9, 134) with delta (0, 0)
Screenshot: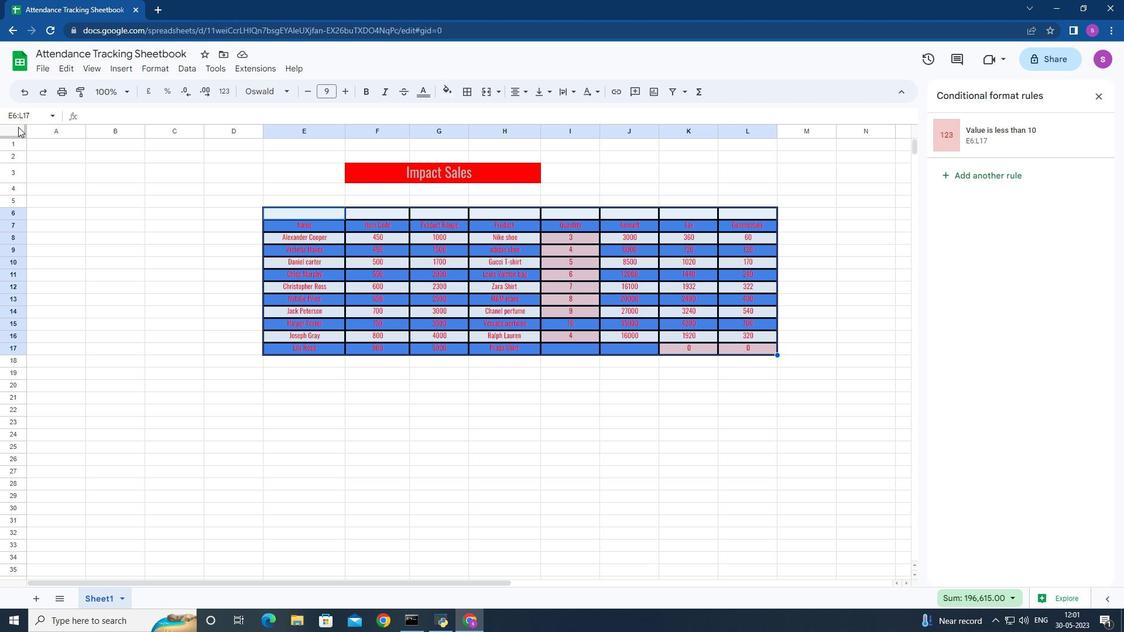 
Action: Mouse scrolled (9, 134) with delta (0, 0)
Screenshot: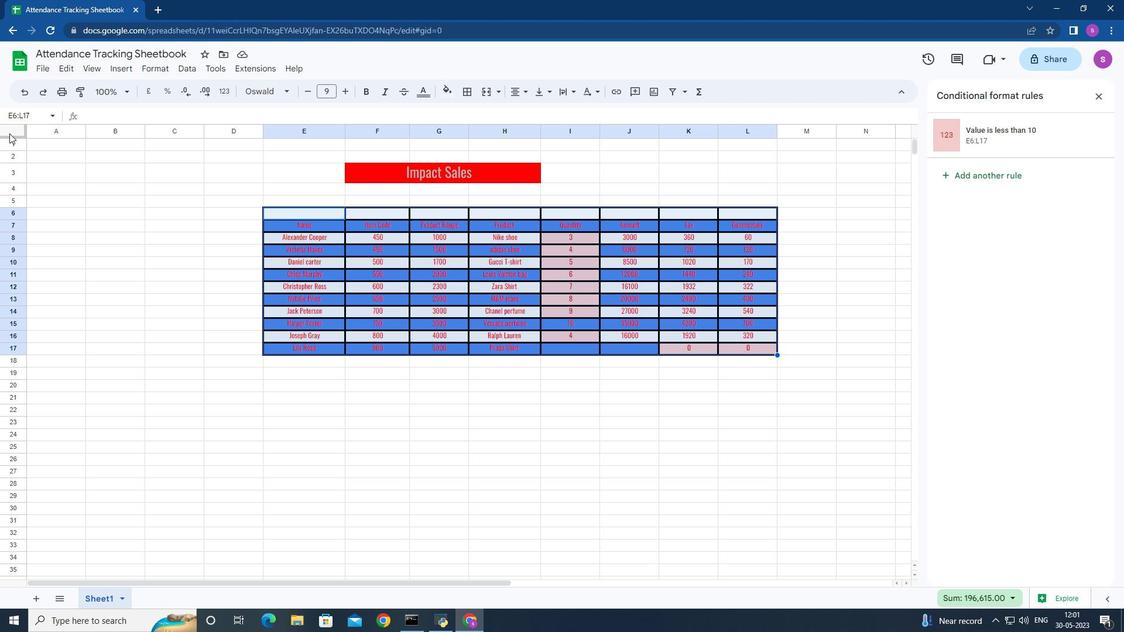 
Action: Mouse moved to (15, 135)
Screenshot: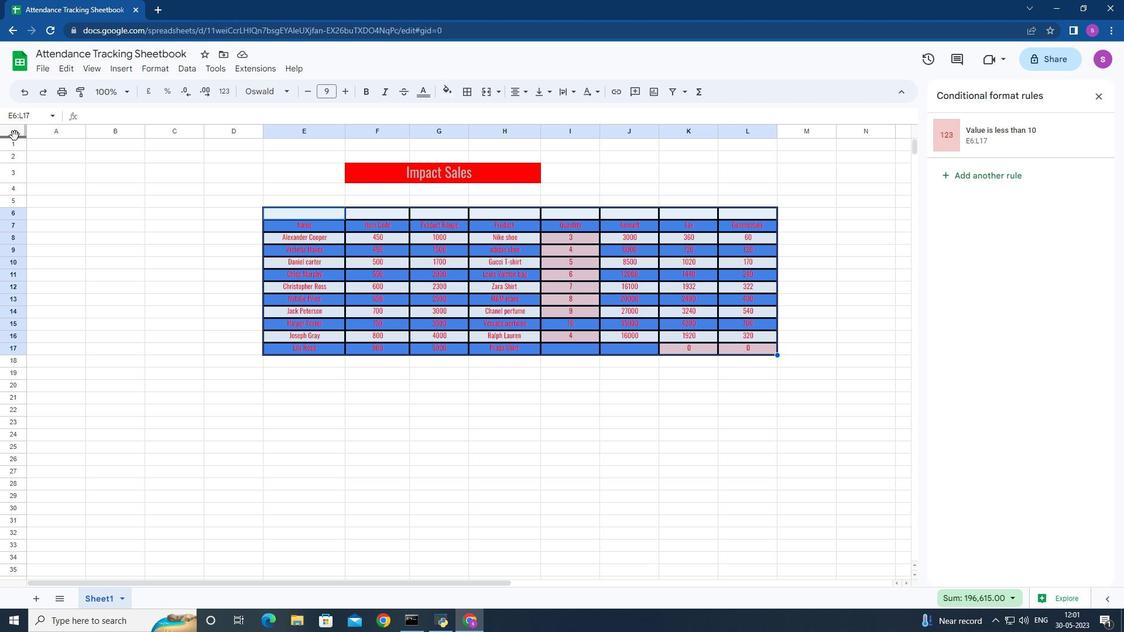 
Action: Mouse pressed left at (15, 135)
Screenshot: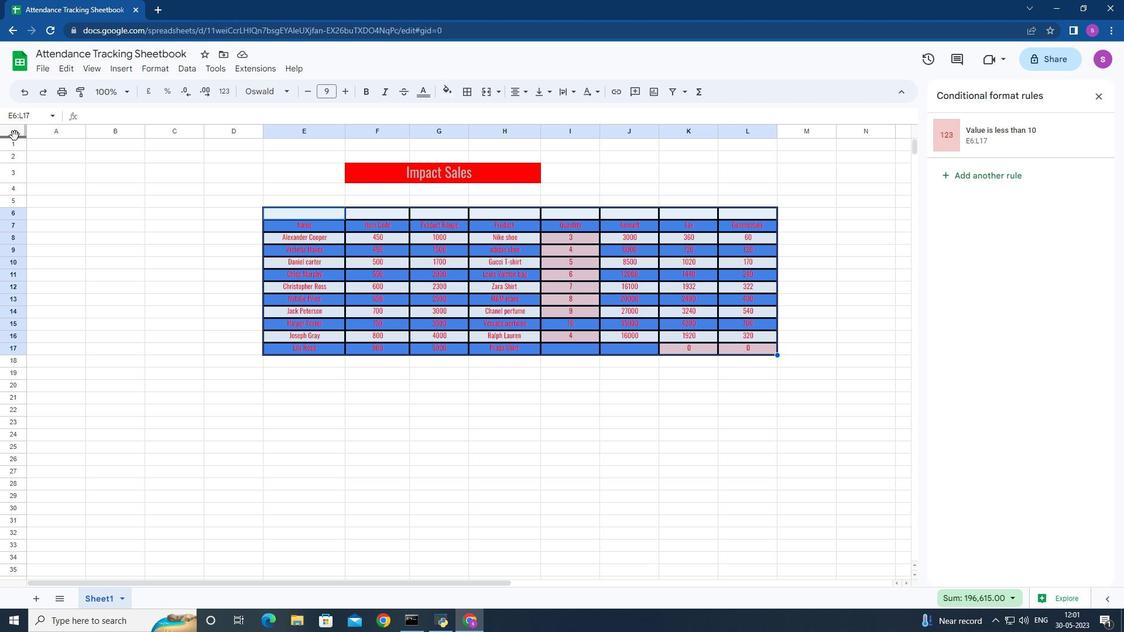 
Action: Mouse moved to (68, 196)
Screenshot: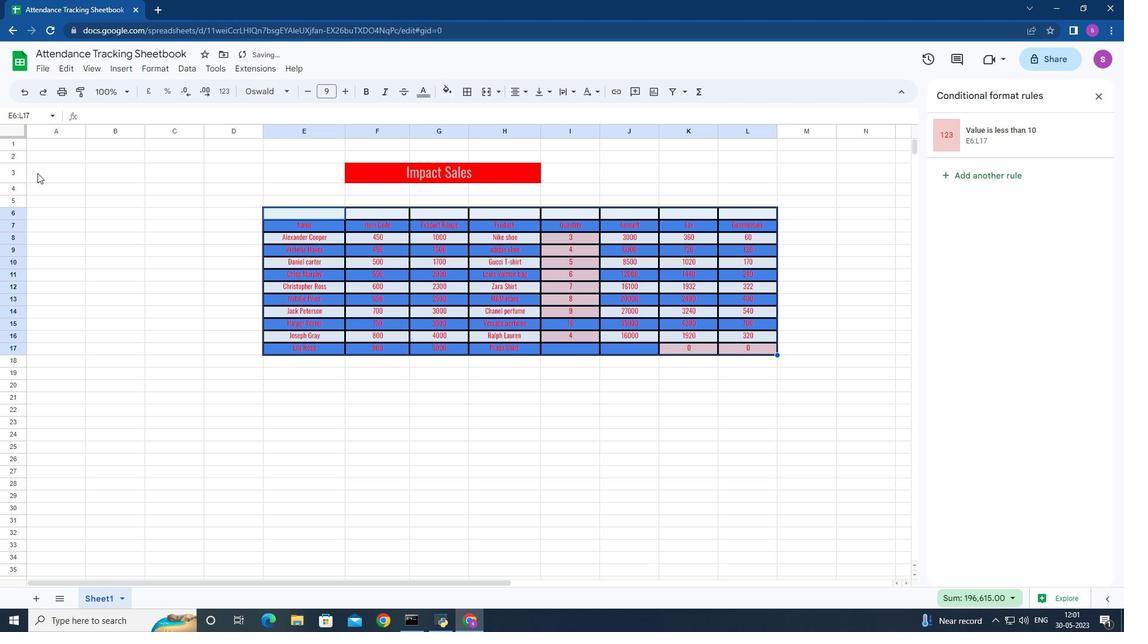 
Action: Mouse scrolled (68, 196) with delta (0, 0)
Screenshot: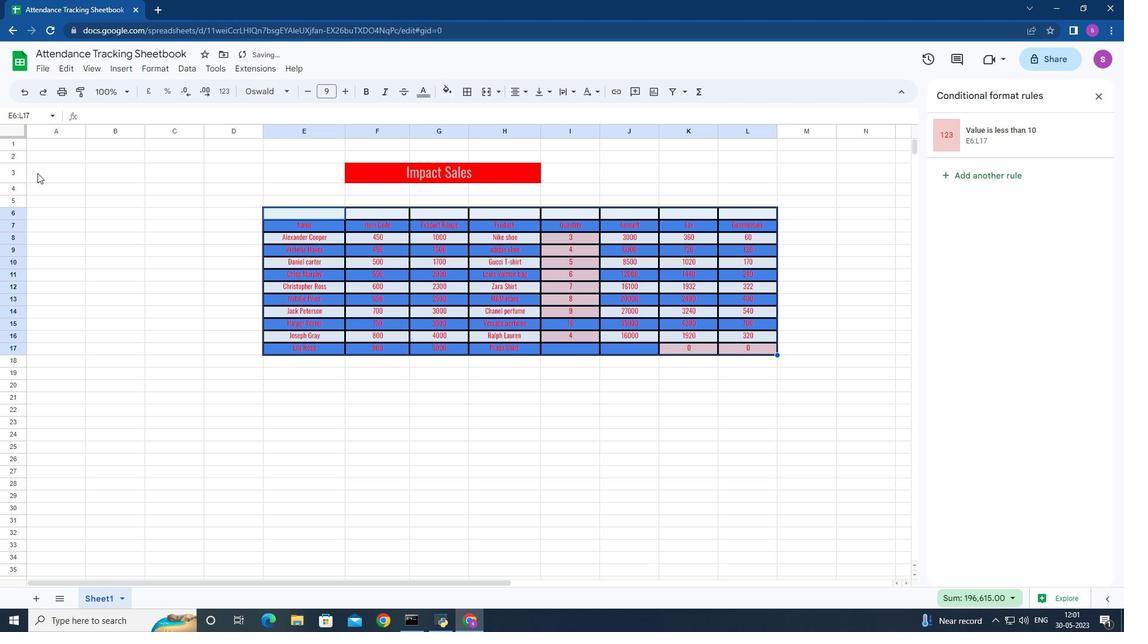 
Action: Mouse moved to (69, 196)
Screenshot: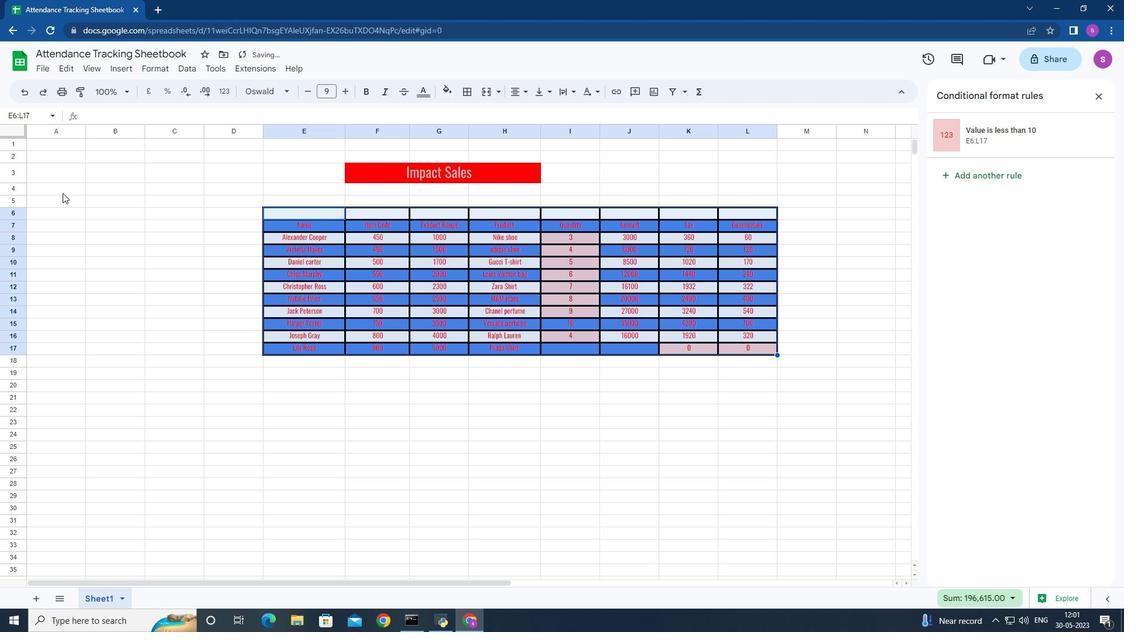 
Action: Mouse scrolled (69, 196) with delta (0, 0)
Screenshot: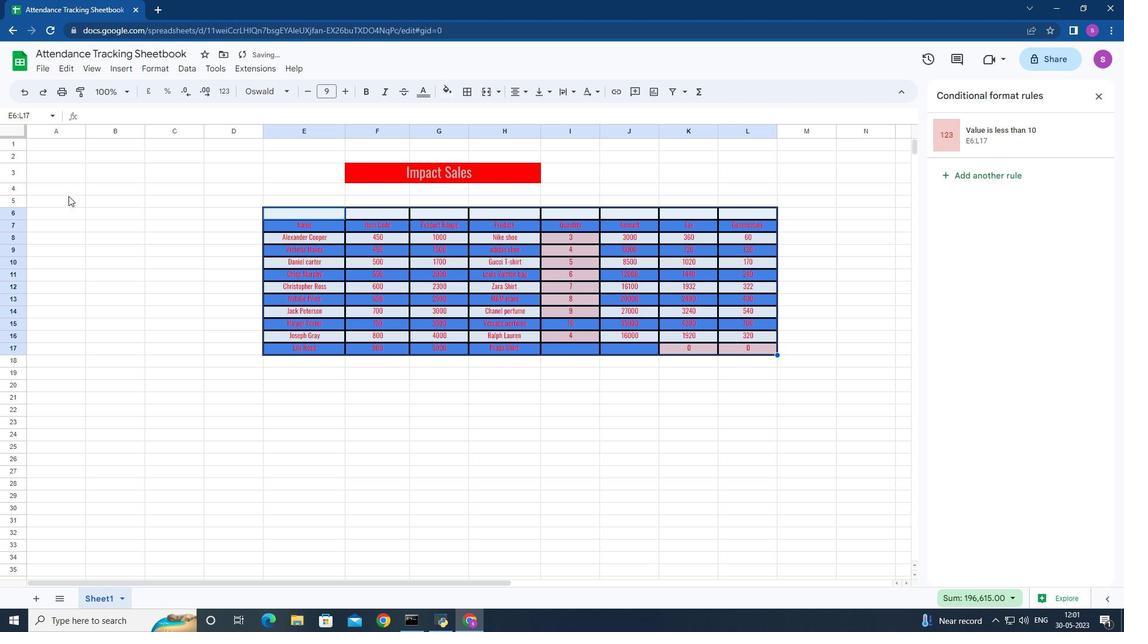 
Action: Mouse scrolled (69, 196) with delta (0, 0)
Screenshot: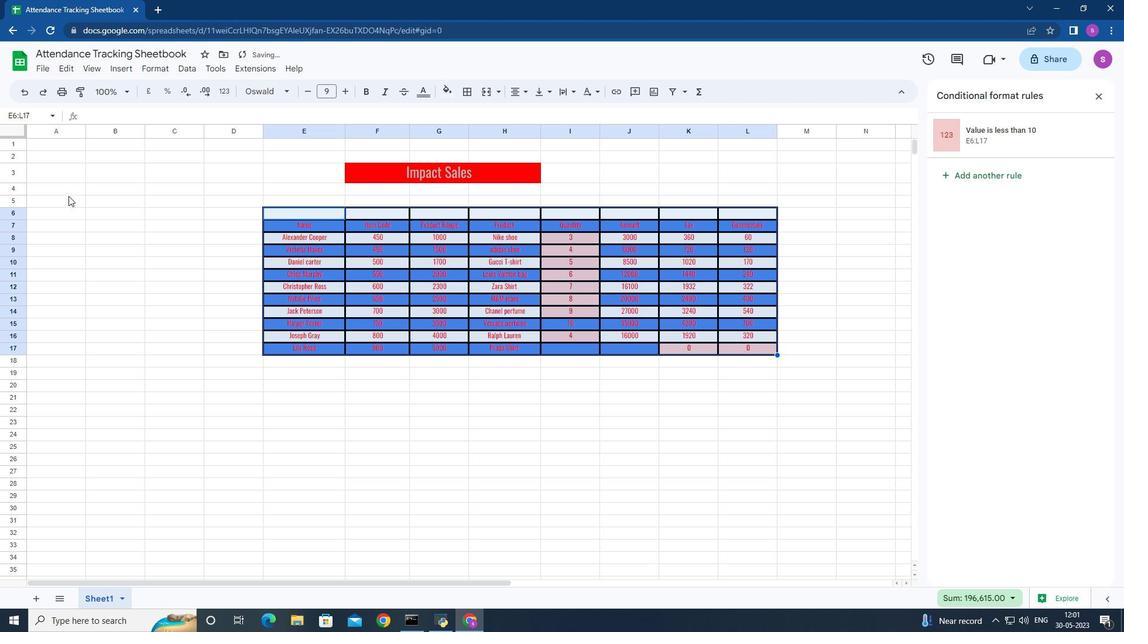 
Action: Mouse moved to (67, 195)
Screenshot: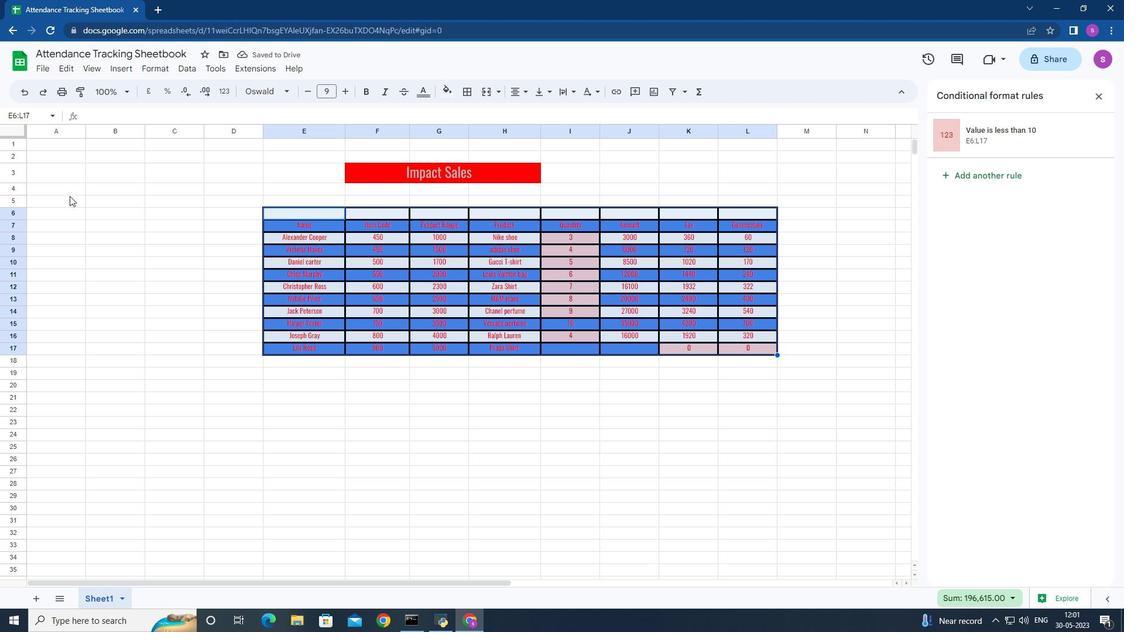 
Action: Mouse scrolled (67, 195) with delta (0, 0)
Screenshot: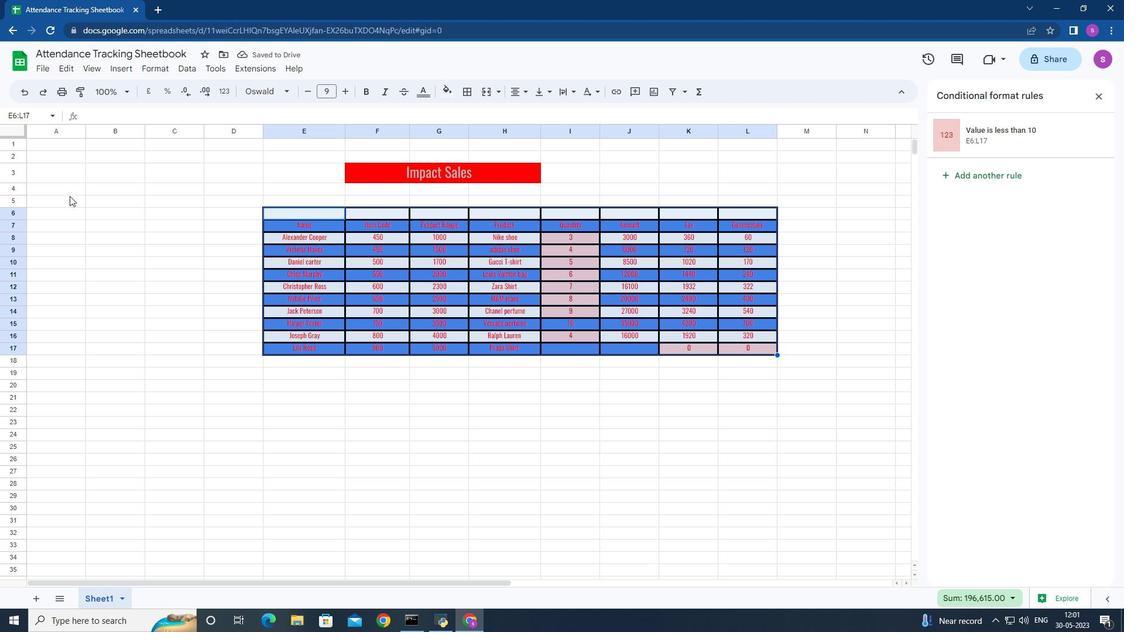 
Action: Mouse scrolled (67, 195) with delta (0, 0)
Screenshot: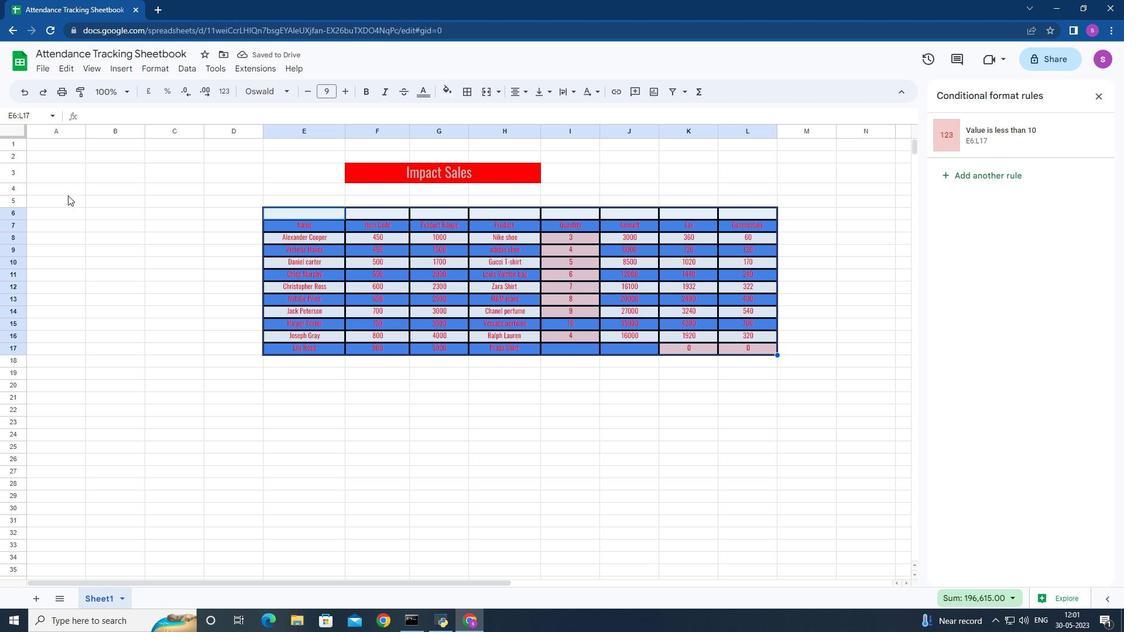 
Action: Mouse scrolled (67, 195) with delta (0, 0)
Screenshot: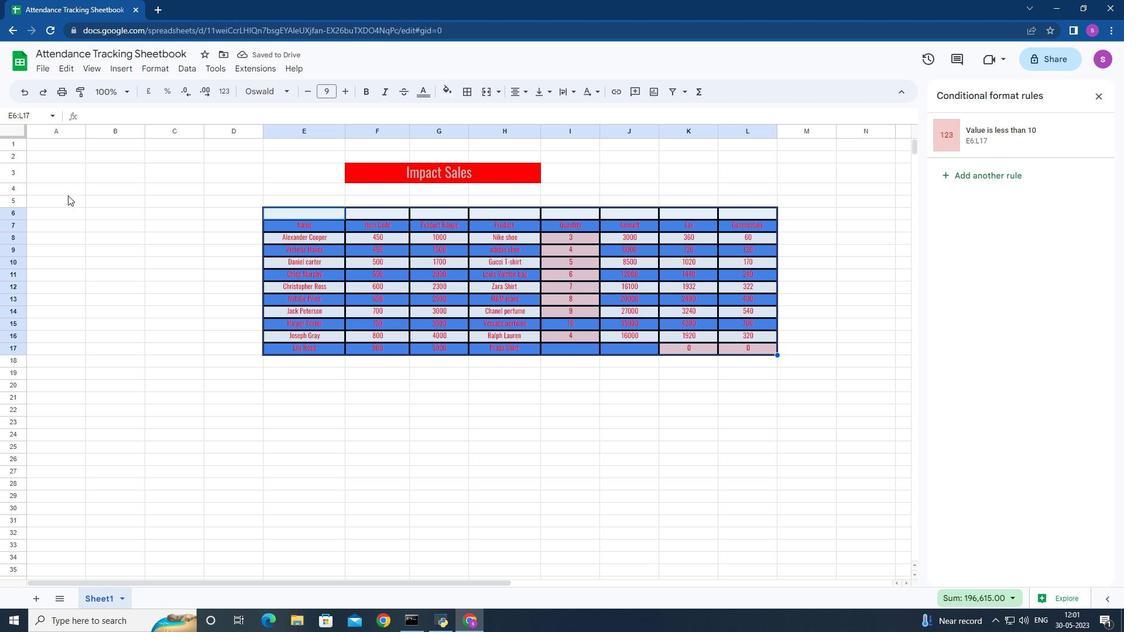 
Action: Mouse scrolled (67, 195) with delta (0, 0)
Screenshot: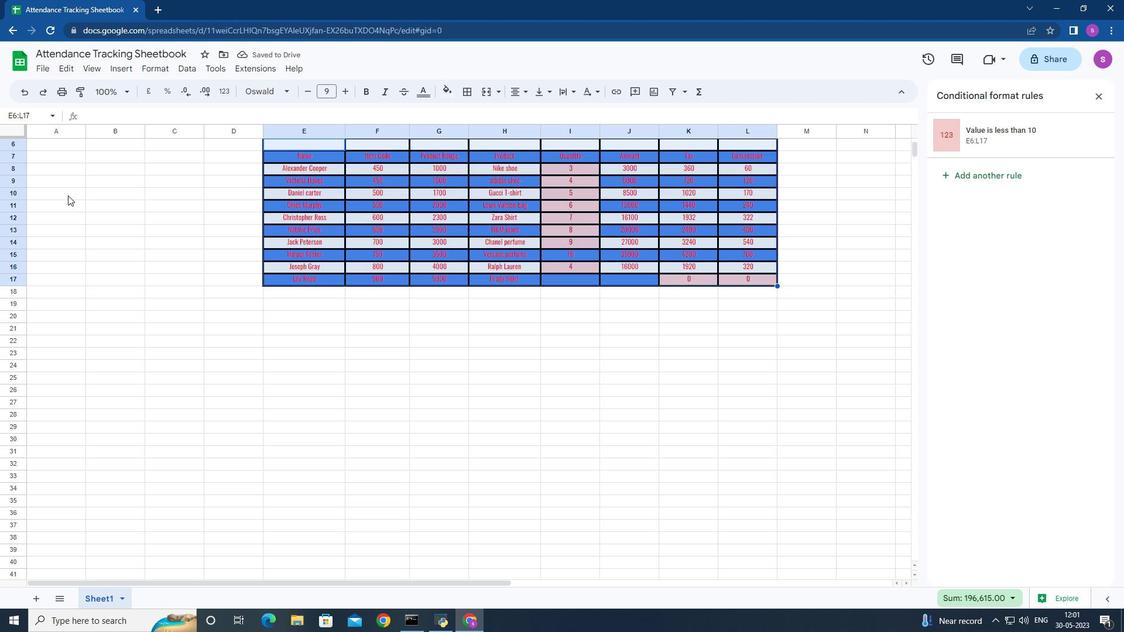 
Action: Mouse moved to (66, 194)
Screenshot: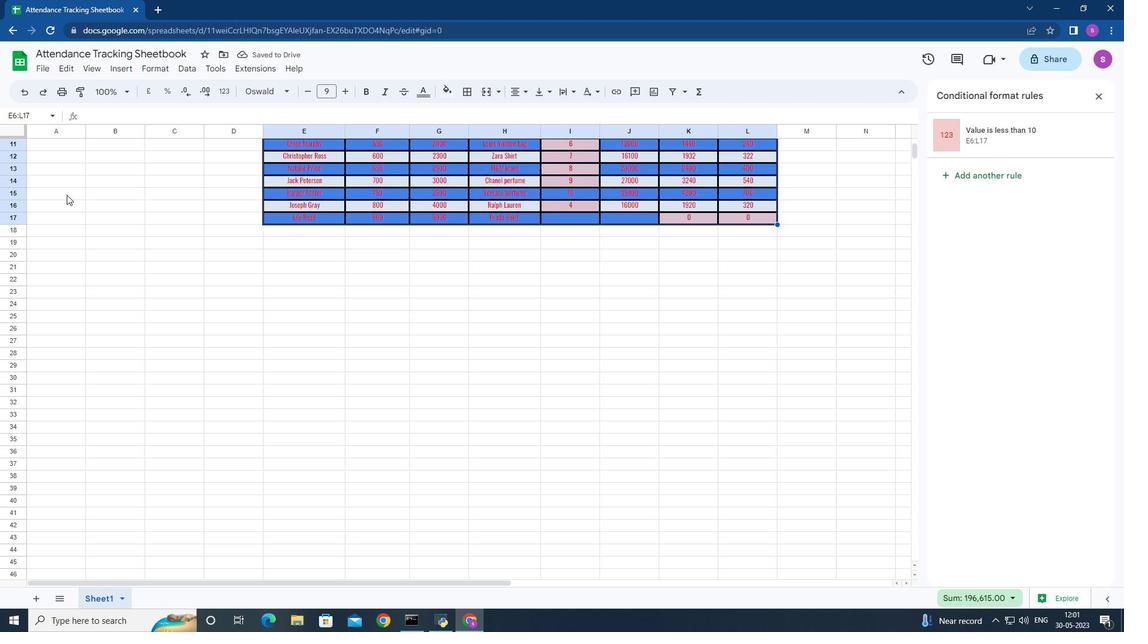 
Action: Mouse scrolled (66, 195) with delta (0, 0)
Screenshot: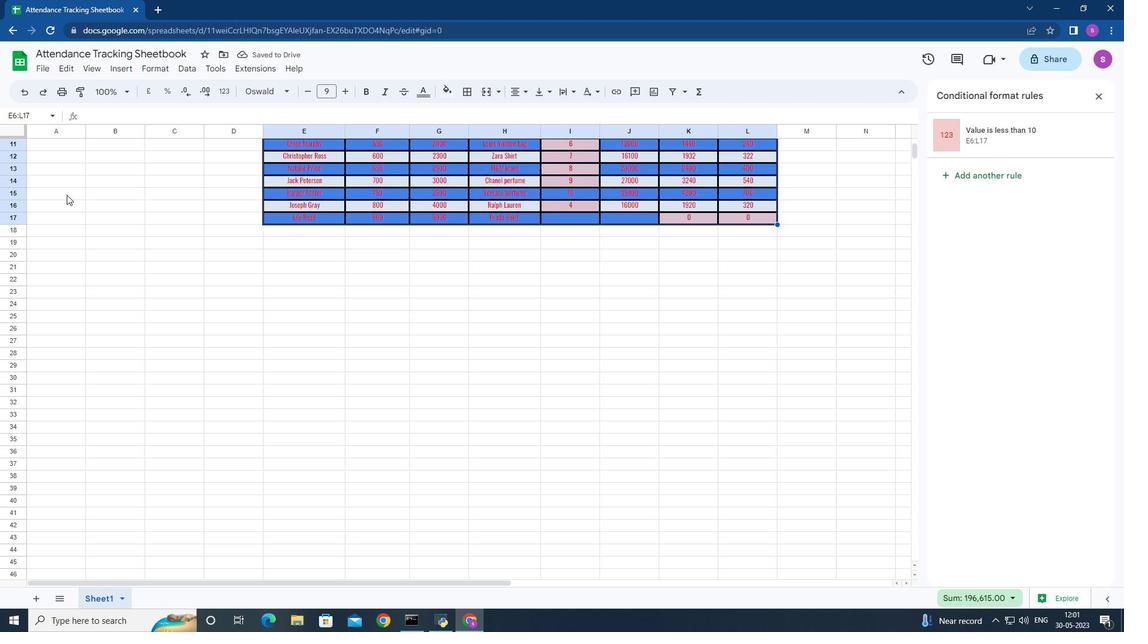 
Action: Mouse scrolled (66, 195) with delta (0, 0)
Screenshot: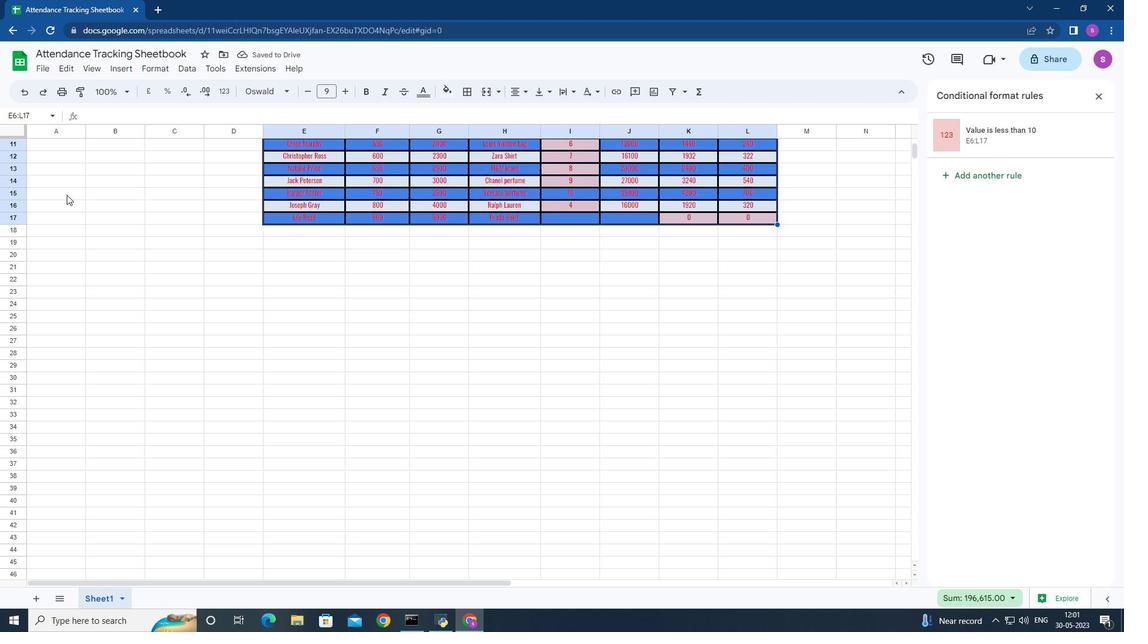 
Action: Mouse scrolled (66, 195) with delta (0, 0)
Screenshot: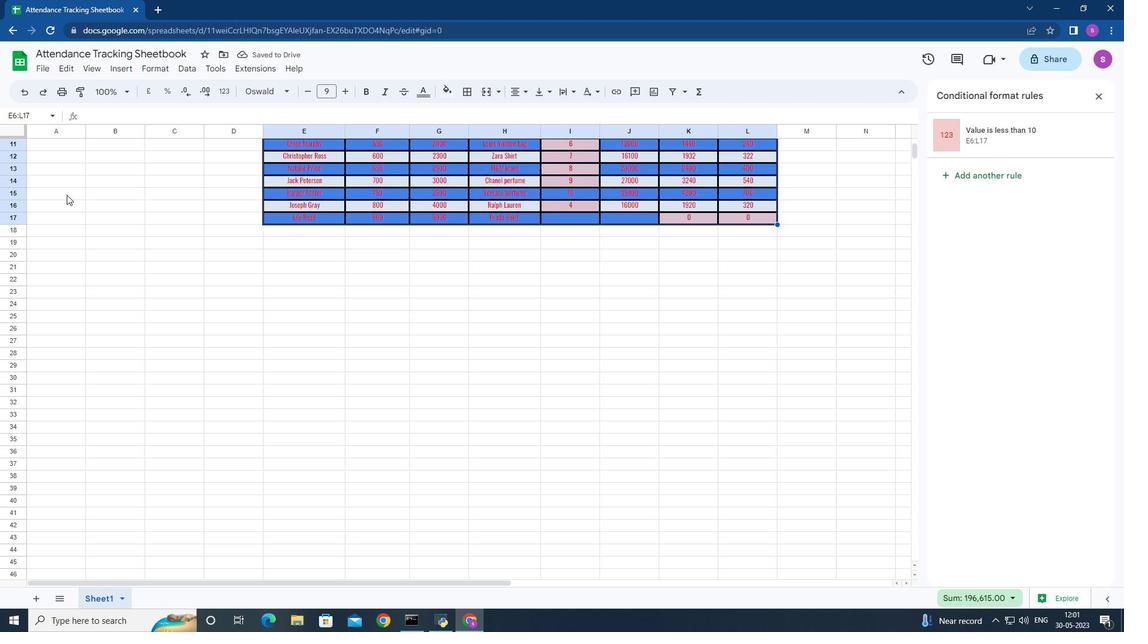 
Action: Mouse scrolled (66, 195) with delta (0, 0)
Screenshot: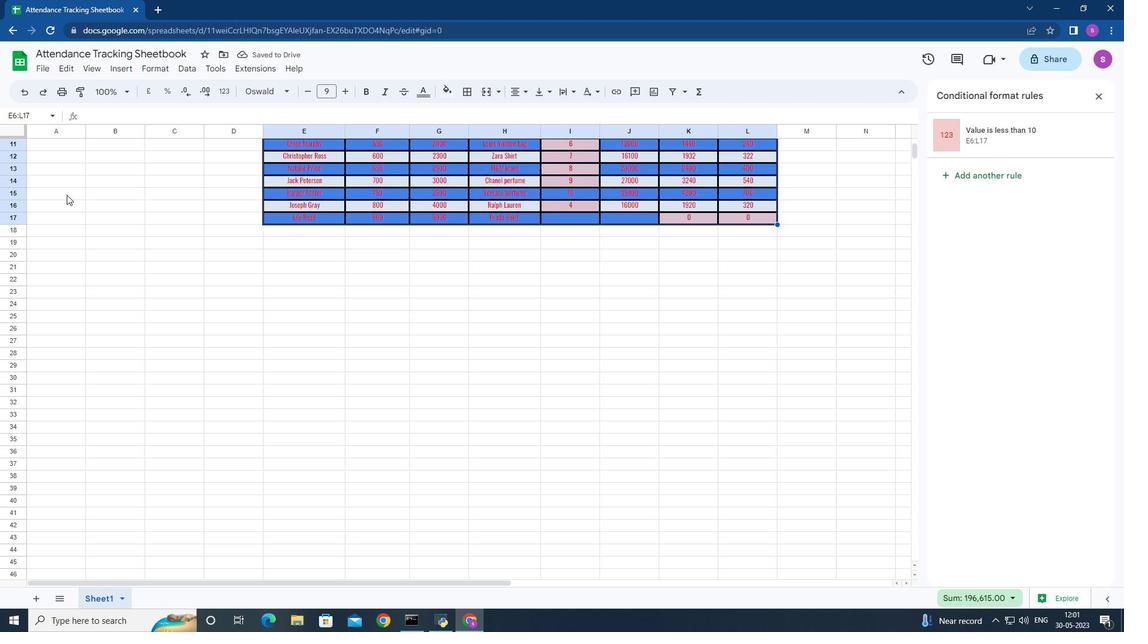 
Action: Mouse scrolled (66, 195) with delta (0, 0)
Screenshot: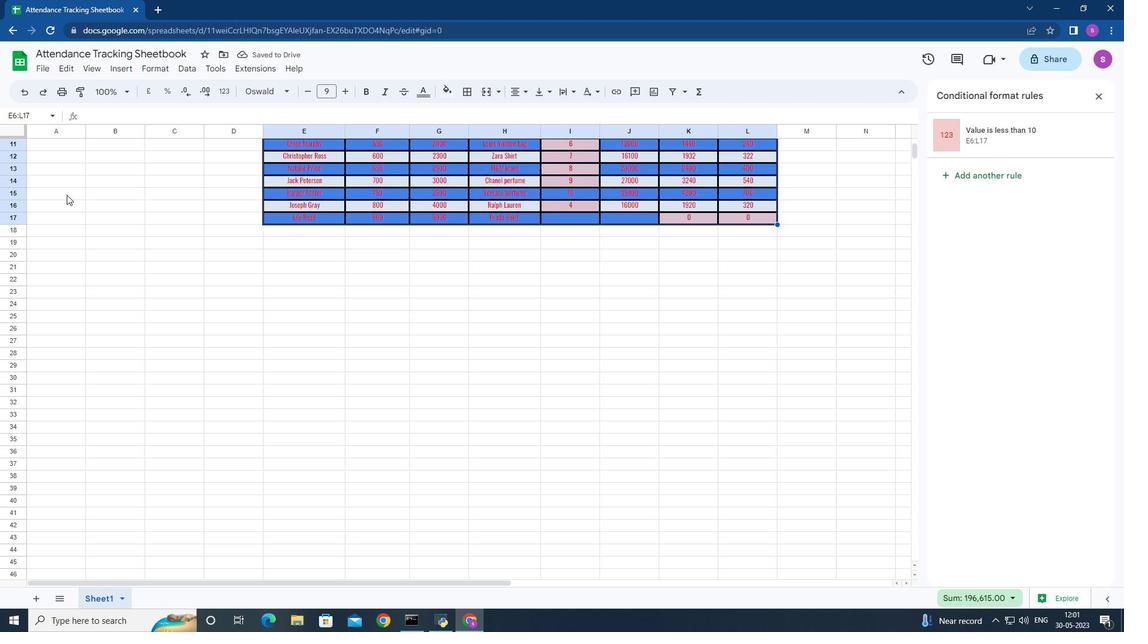 
Action: Mouse scrolled (66, 195) with delta (0, 0)
Screenshot: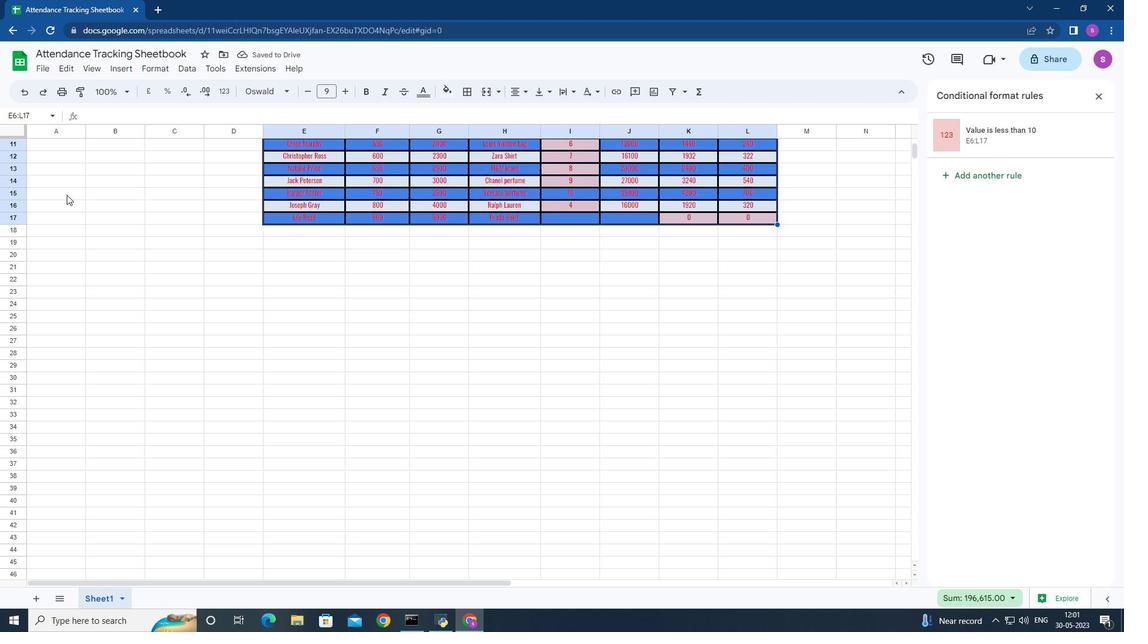 
Action: Mouse moved to (19, 131)
Screenshot: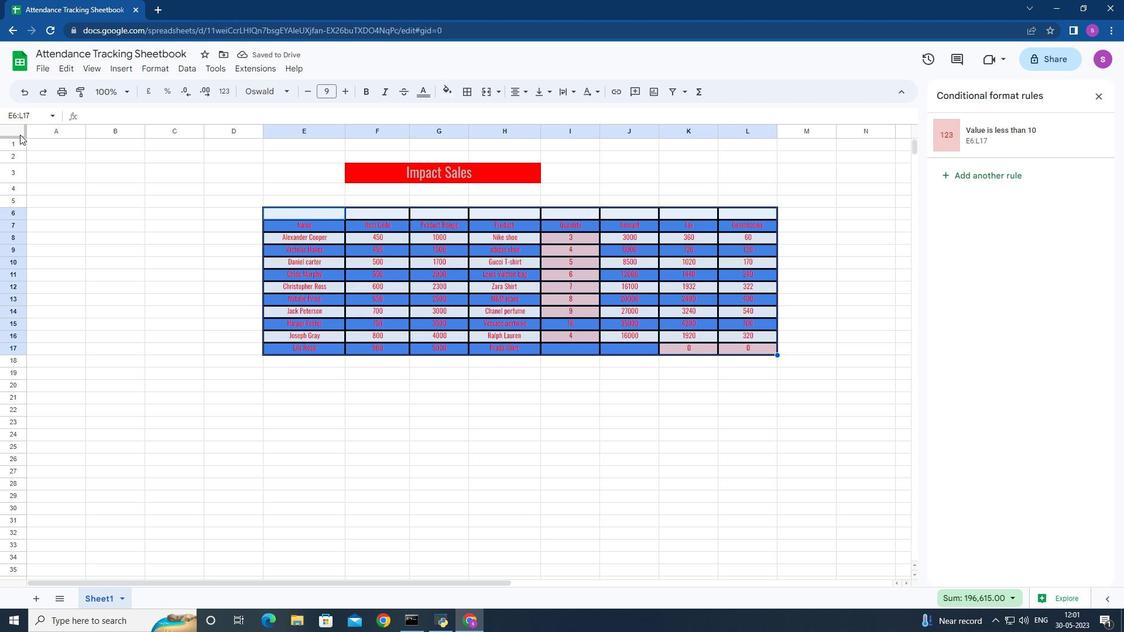
Action: Mouse pressed left at (19, 131)
Screenshot: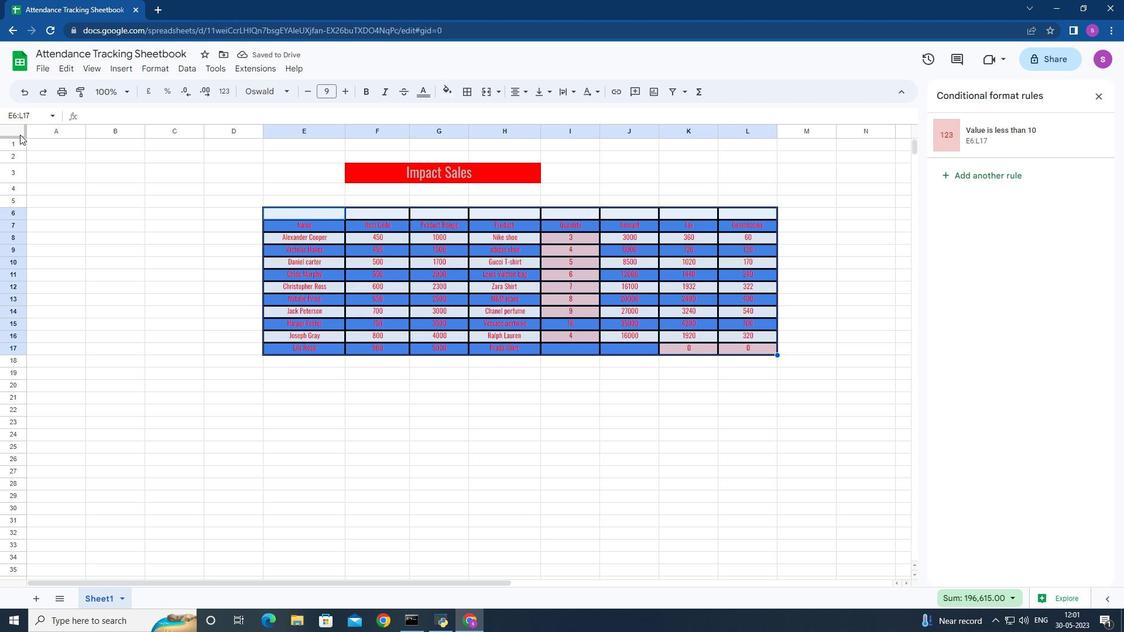 
Action: Mouse moved to (344, 210)
Screenshot: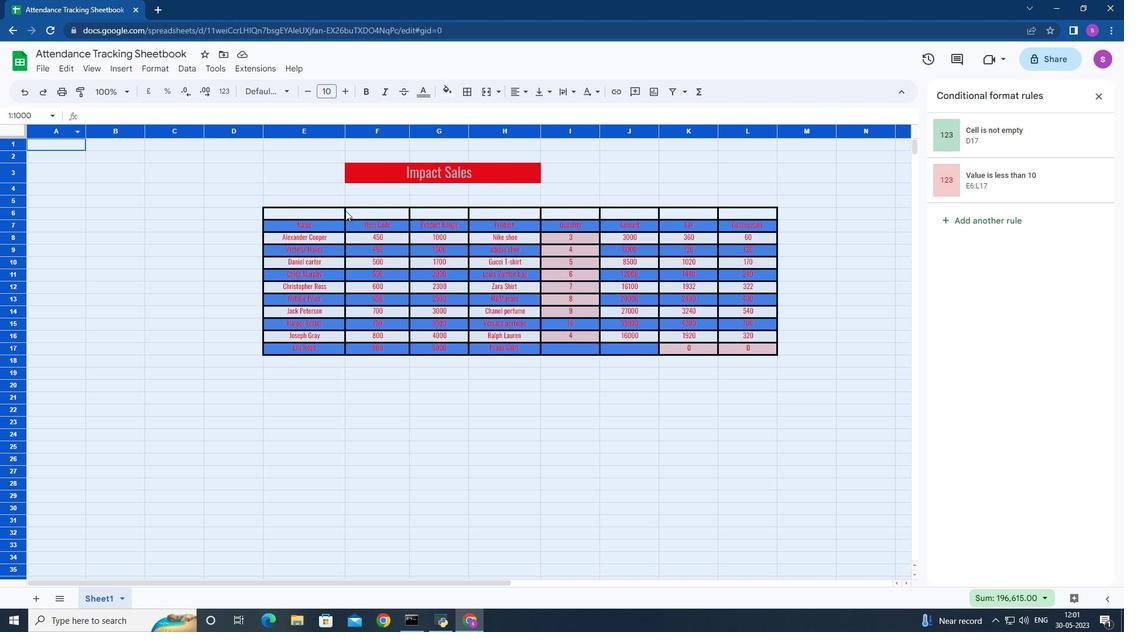 
Action: Mouse pressed left at (344, 210)
Screenshot: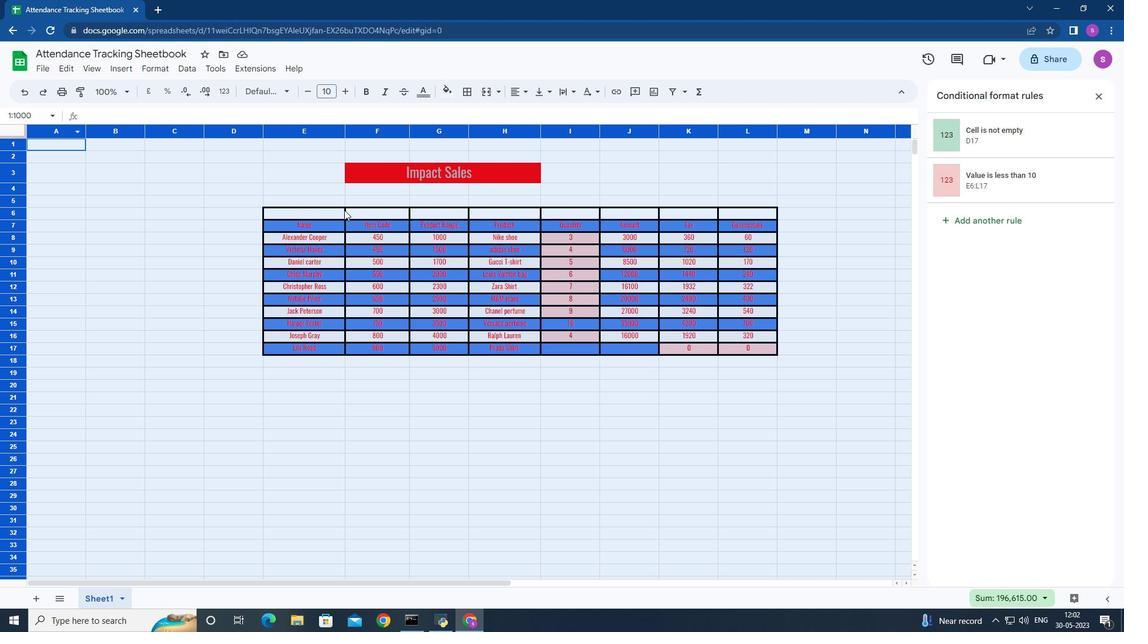 
Action: Mouse moved to (15, 130)
Screenshot: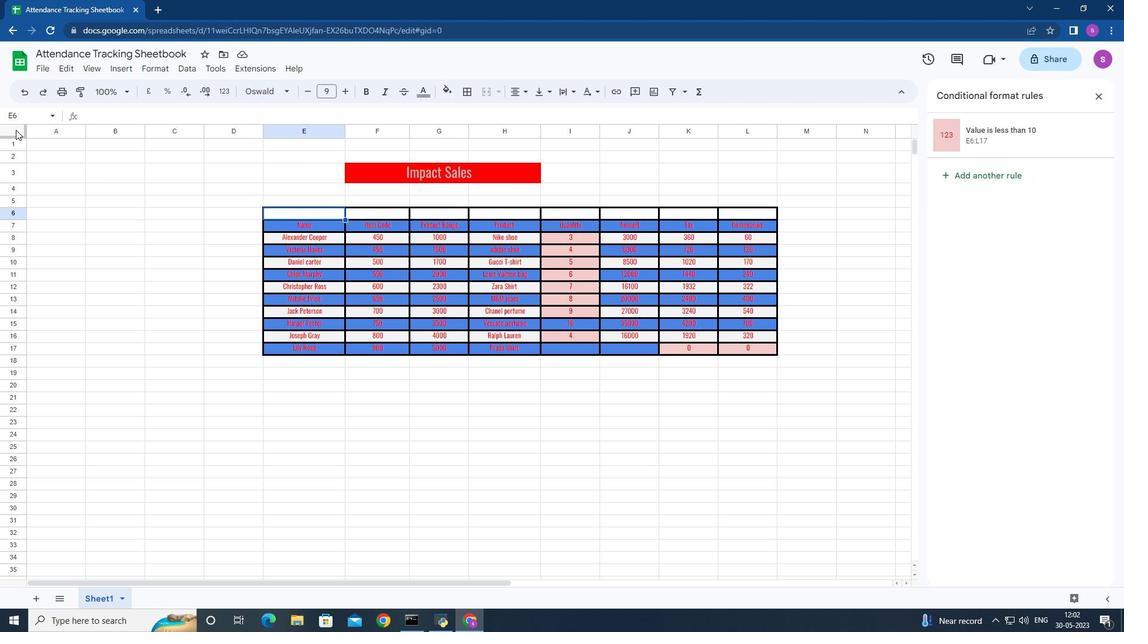 
Action: Mouse pressed left at (15, 130)
Screenshot: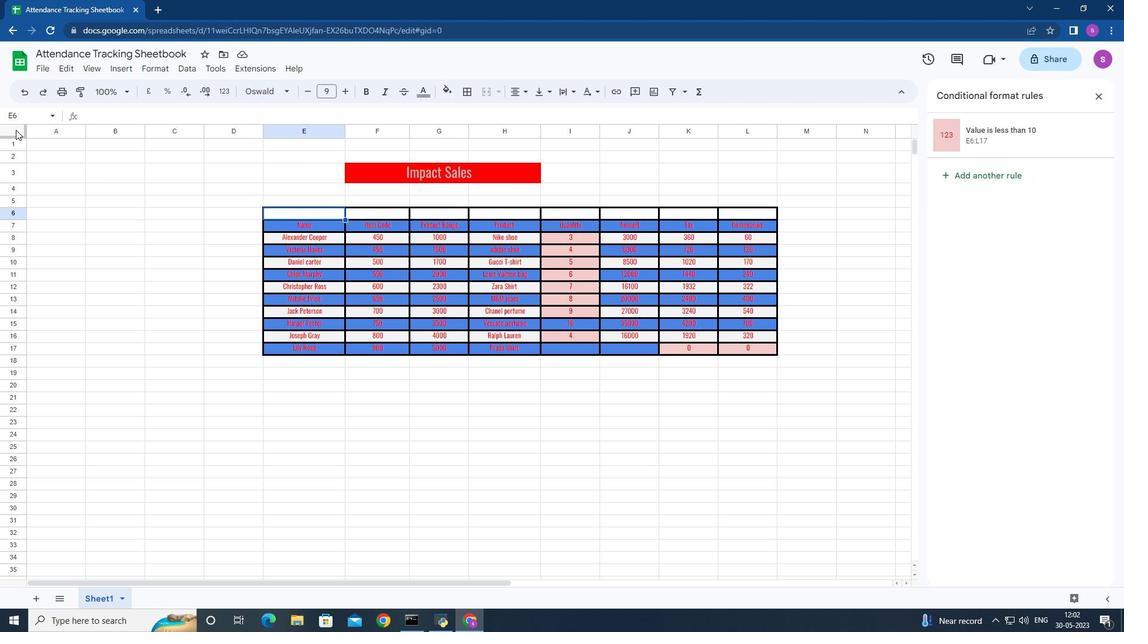 
Action: Mouse moved to (344, 128)
Screenshot: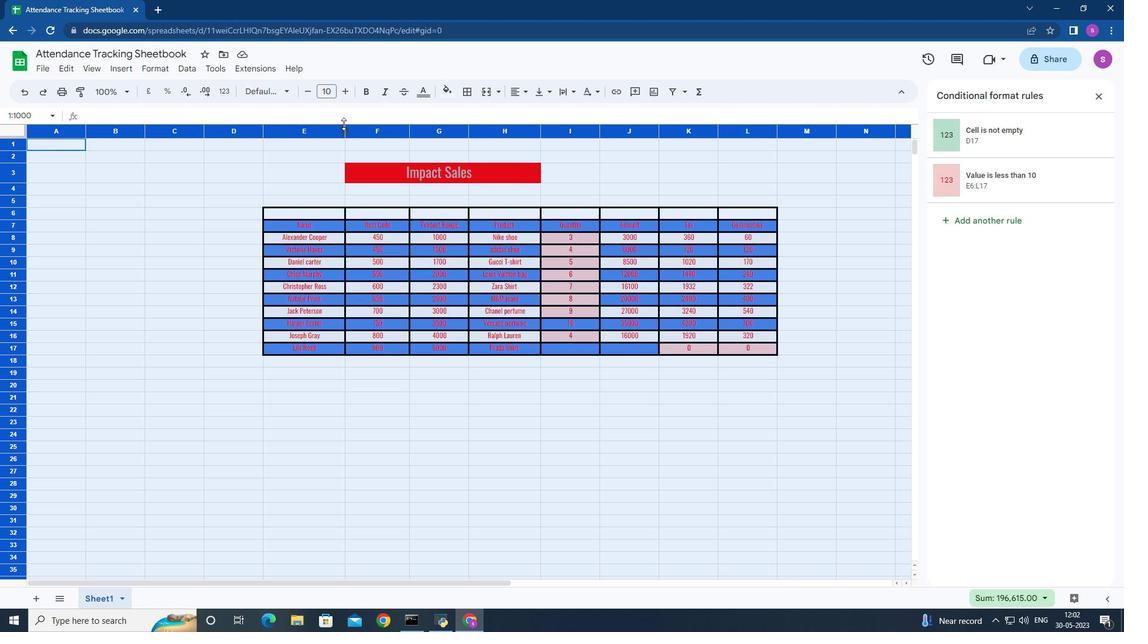 
Action: Mouse pressed left at (344, 128)
Screenshot: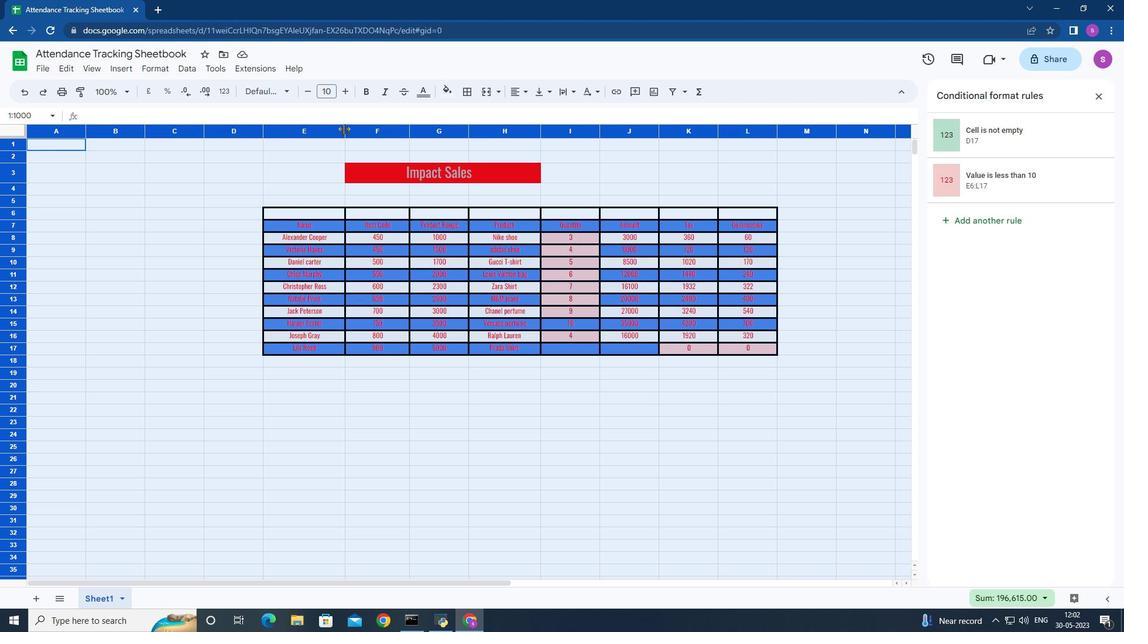 
Action: Mouse moved to (344, 129)
Screenshot: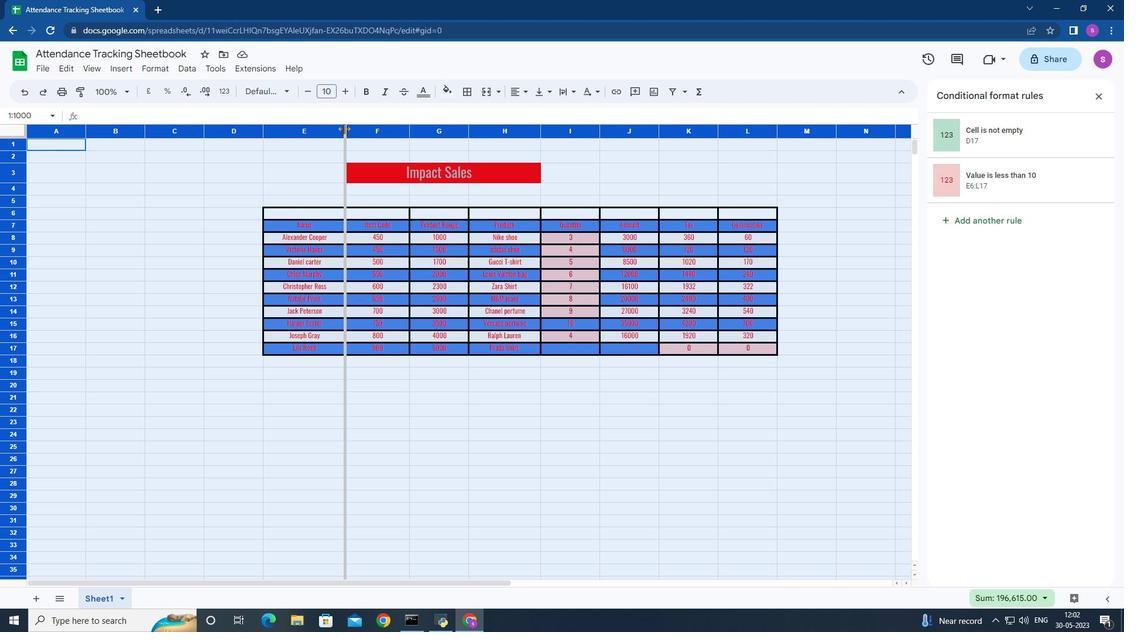 
Action: Mouse pressed left at (344, 129)
Screenshot: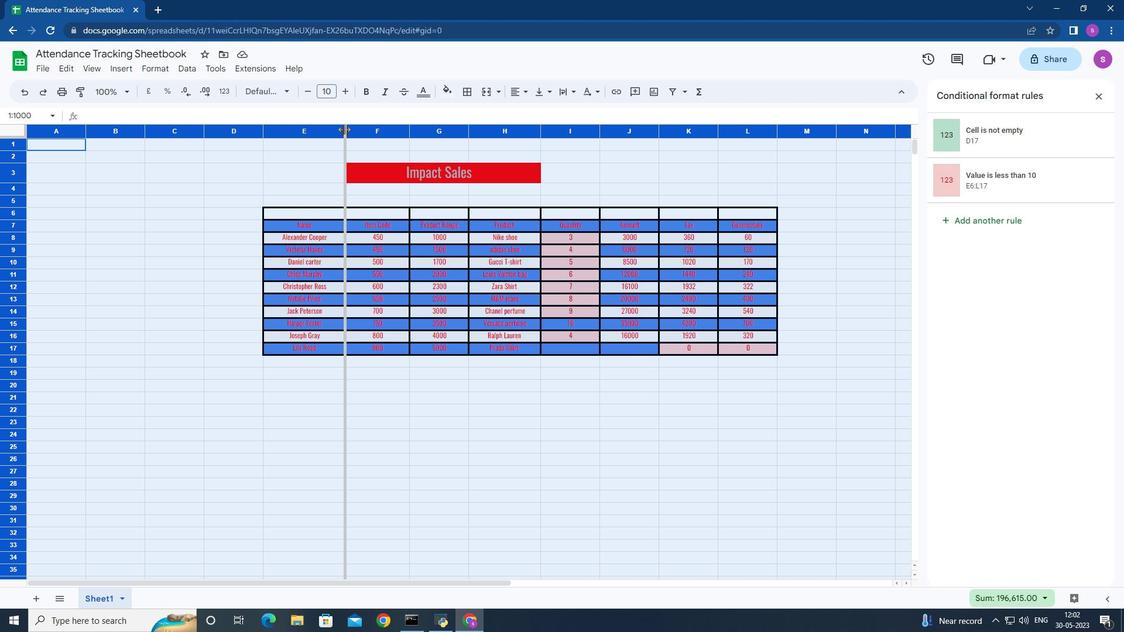 
Action: Mouse moved to (625, 207)
Screenshot: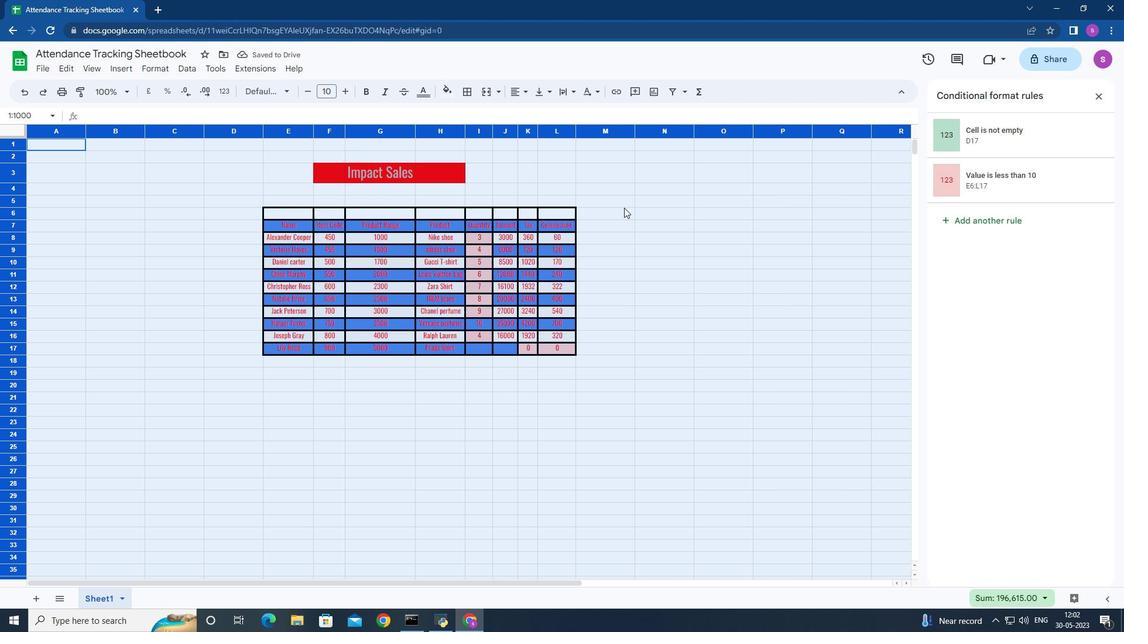 
Action: Mouse pressed left at (625, 207)
Screenshot: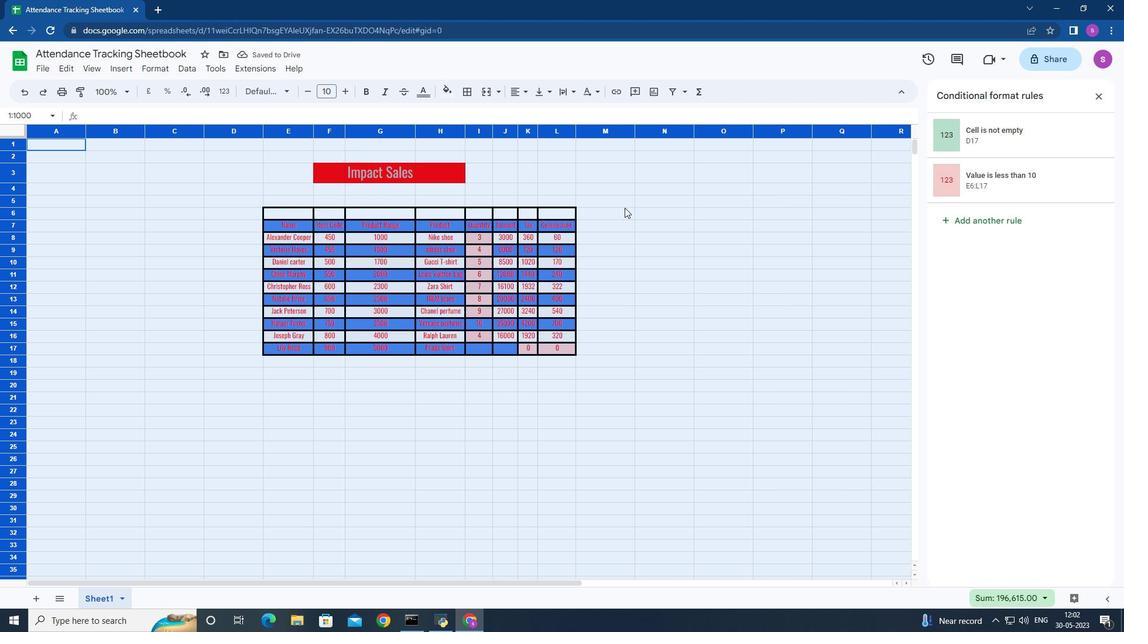 
Action: Mouse moved to (554, 198)
Screenshot: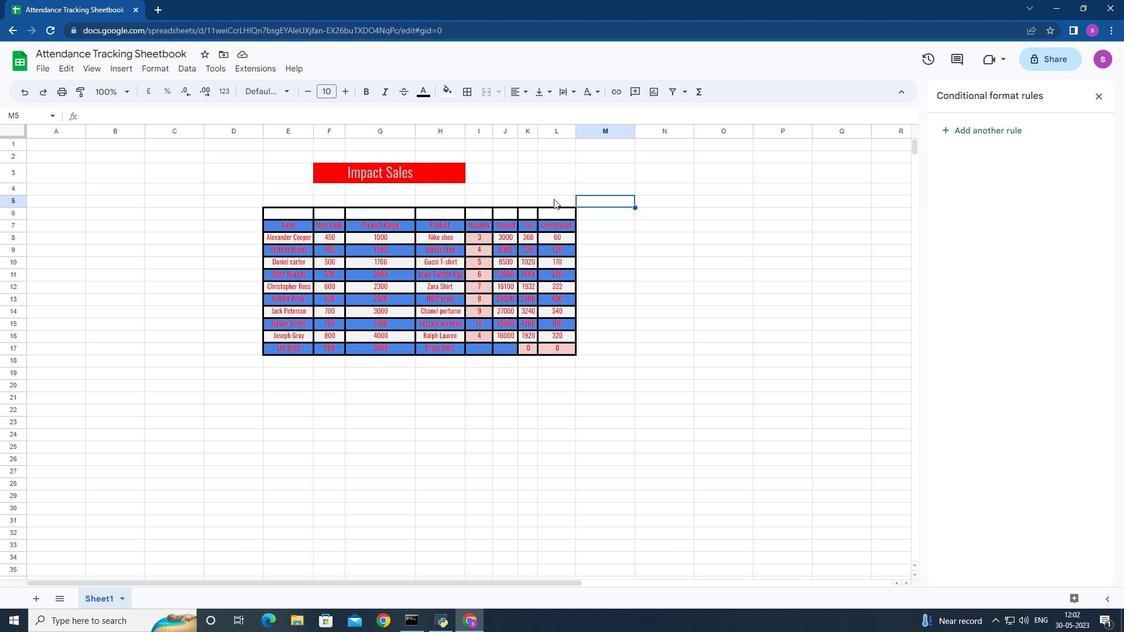 
Action: Mouse pressed left at (554, 198)
Screenshot: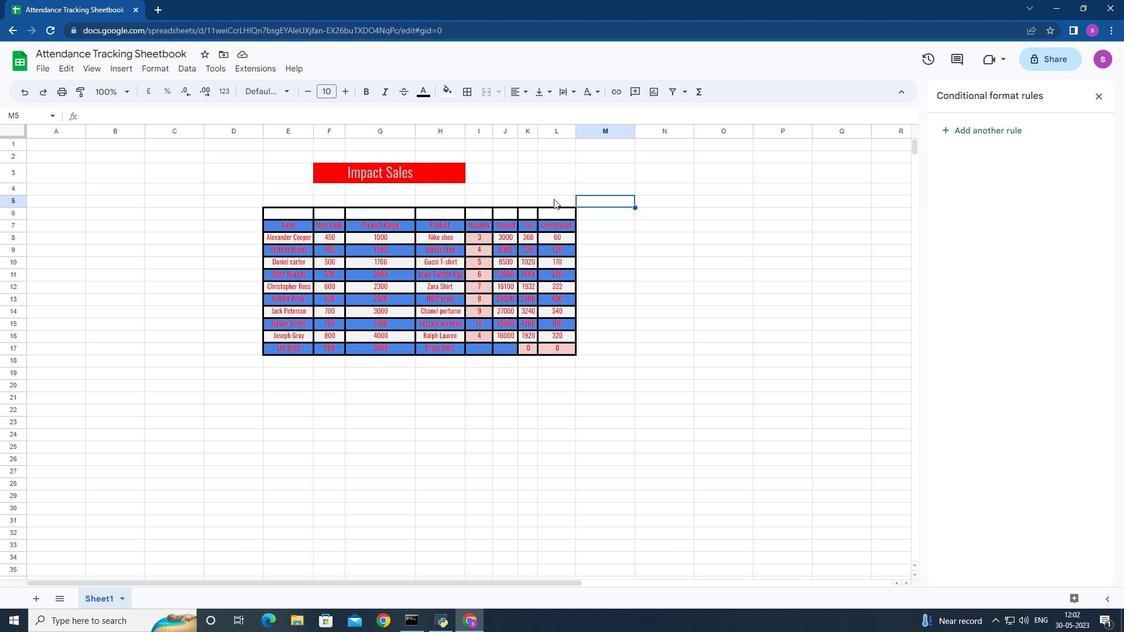 
Action: Mouse moved to (599, 305)
Screenshot: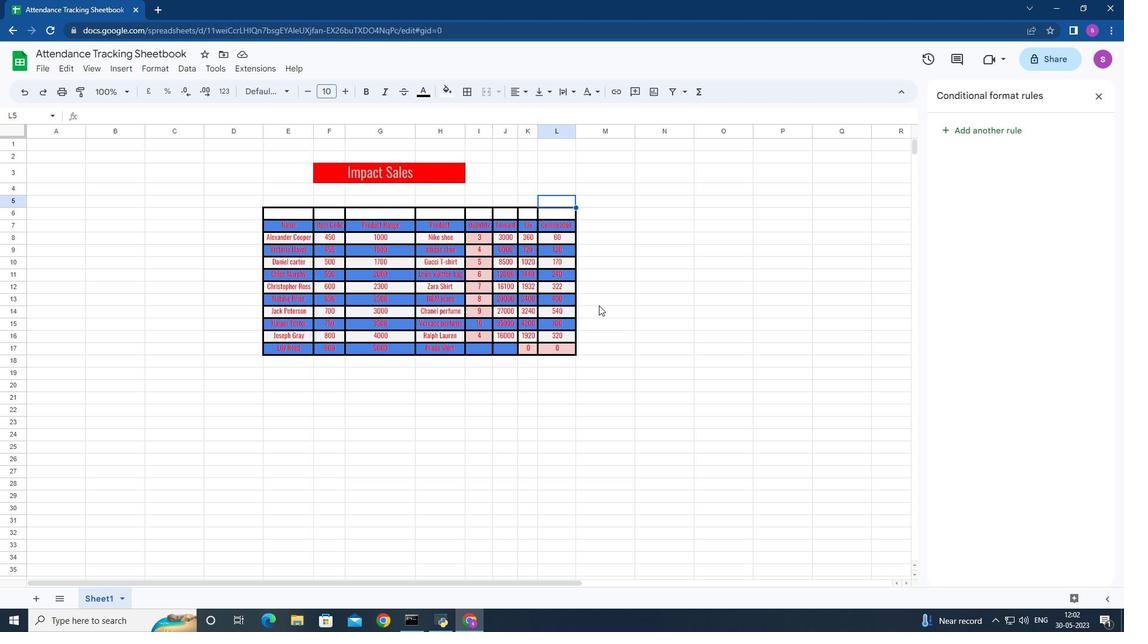 
Action: Mouse scrolled (599, 305) with delta (0, 0)
Screenshot: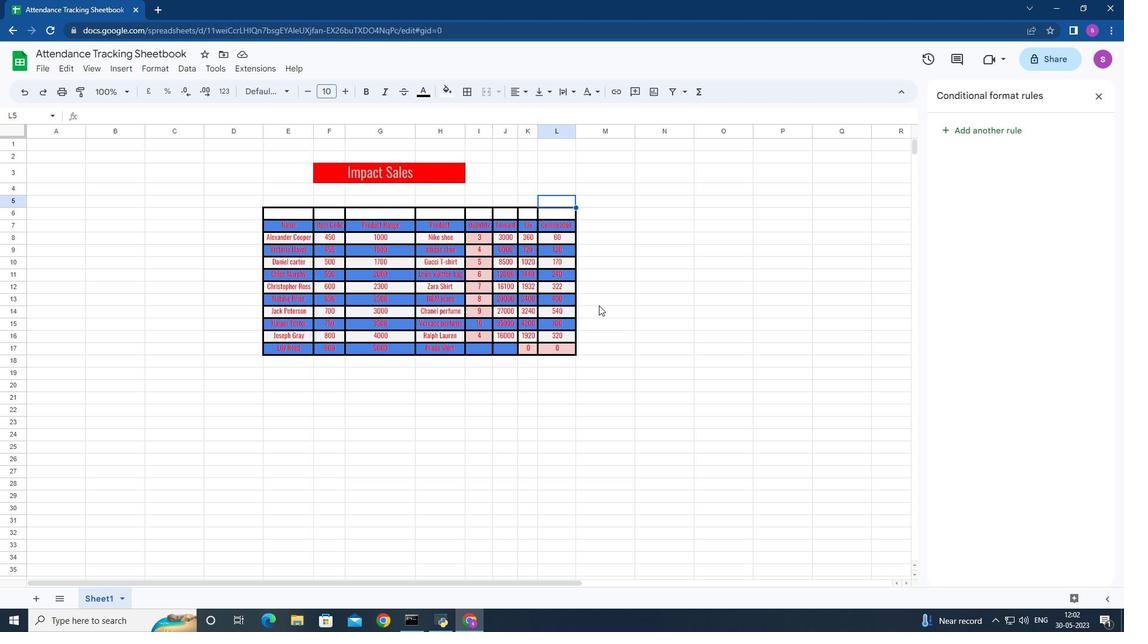 
Action: Mouse moved to (599, 305)
Screenshot: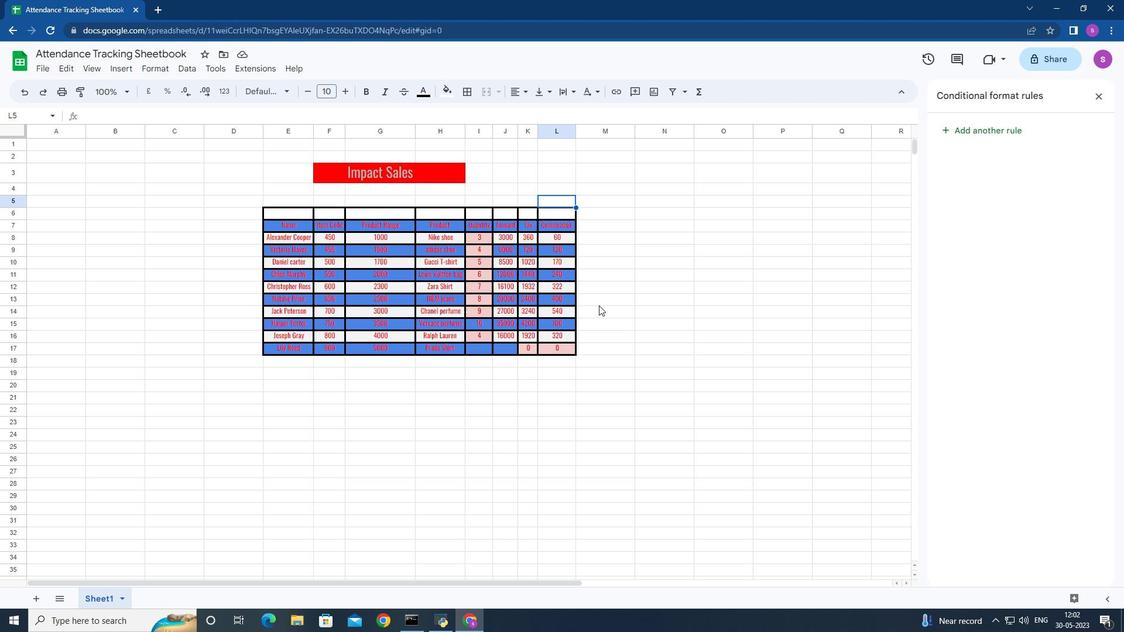 
Action: Mouse scrolled (599, 306) with delta (0, 0)
Screenshot: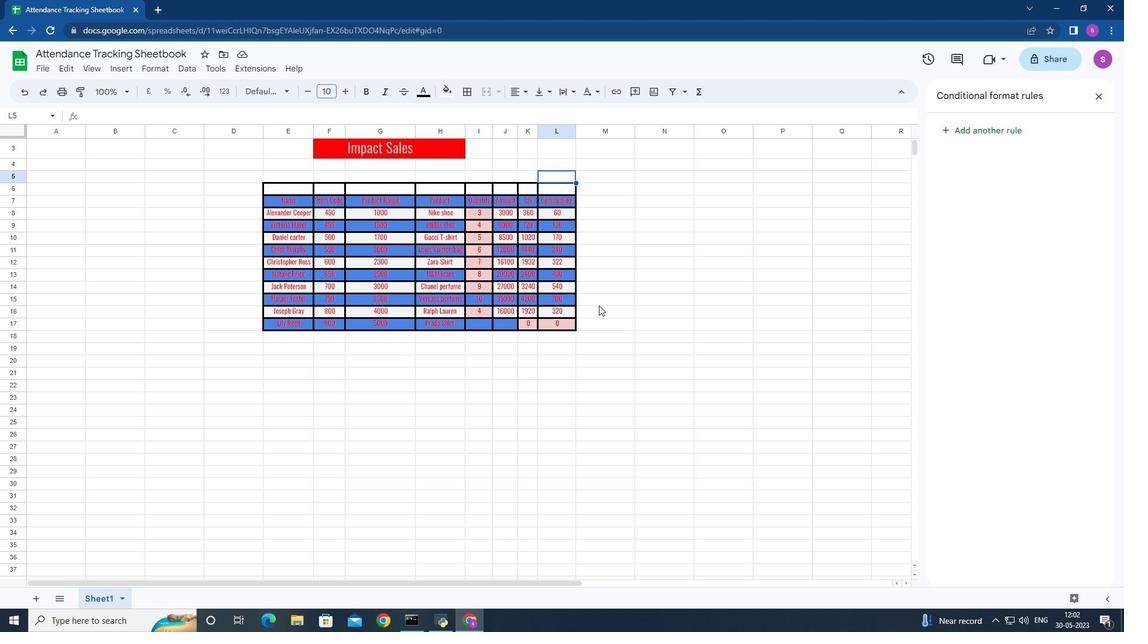 
Action: Mouse scrolled (599, 306) with delta (0, 0)
Screenshot: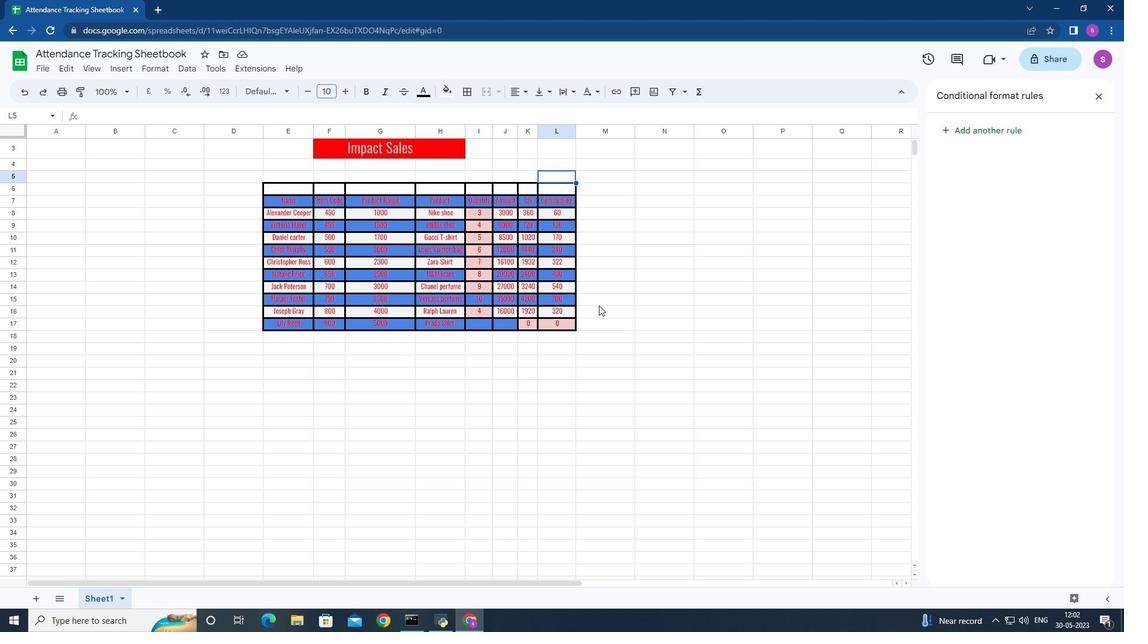 
Action: Mouse scrolled (599, 306) with delta (0, 0)
Screenshot: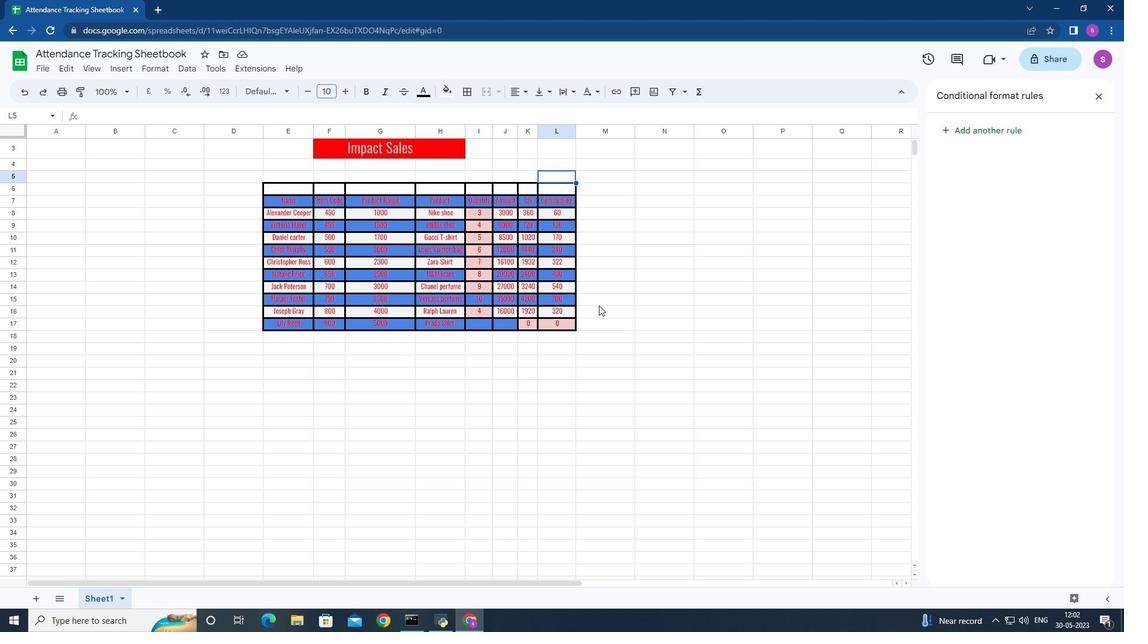 
Action: Mouse moved to (599, 305)
Screenshot: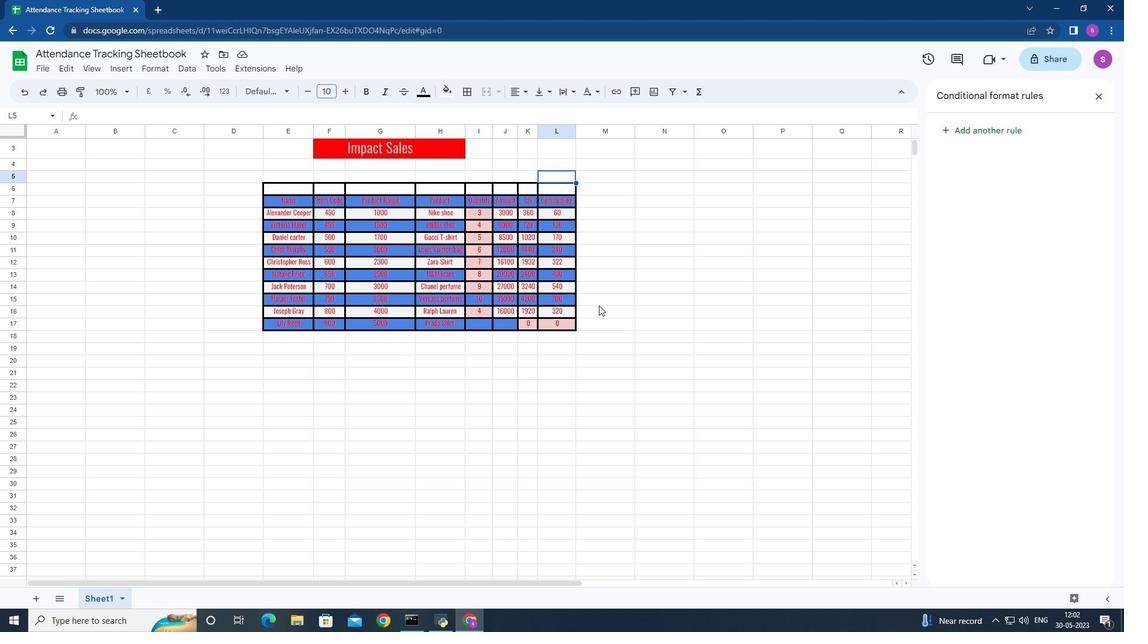 
Action: Mouse scrolled (599, 306) with delta (0, 0)
Screenshot: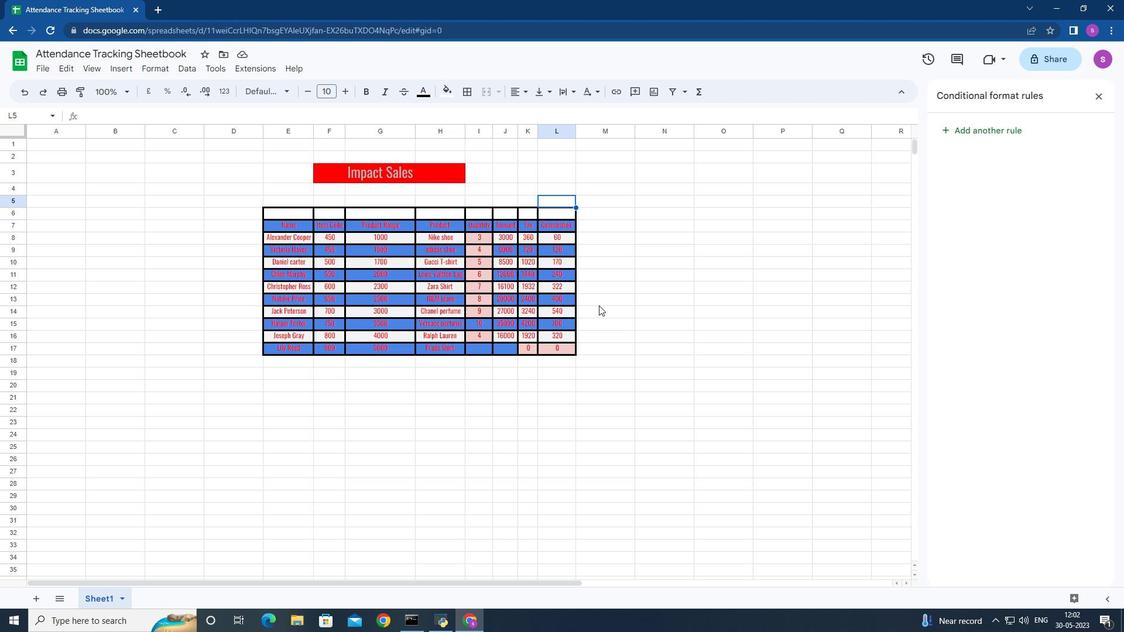 
Action: Mouse moved to (650, 305)
Screenshot: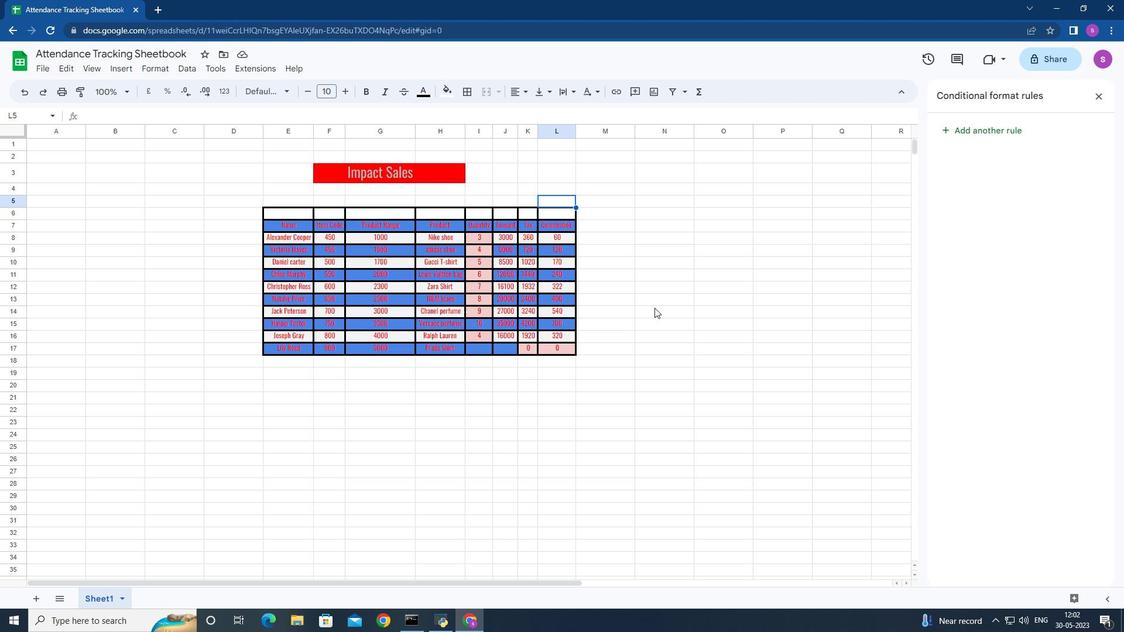 
Action: Key pressed ctrl+S
Screenshot: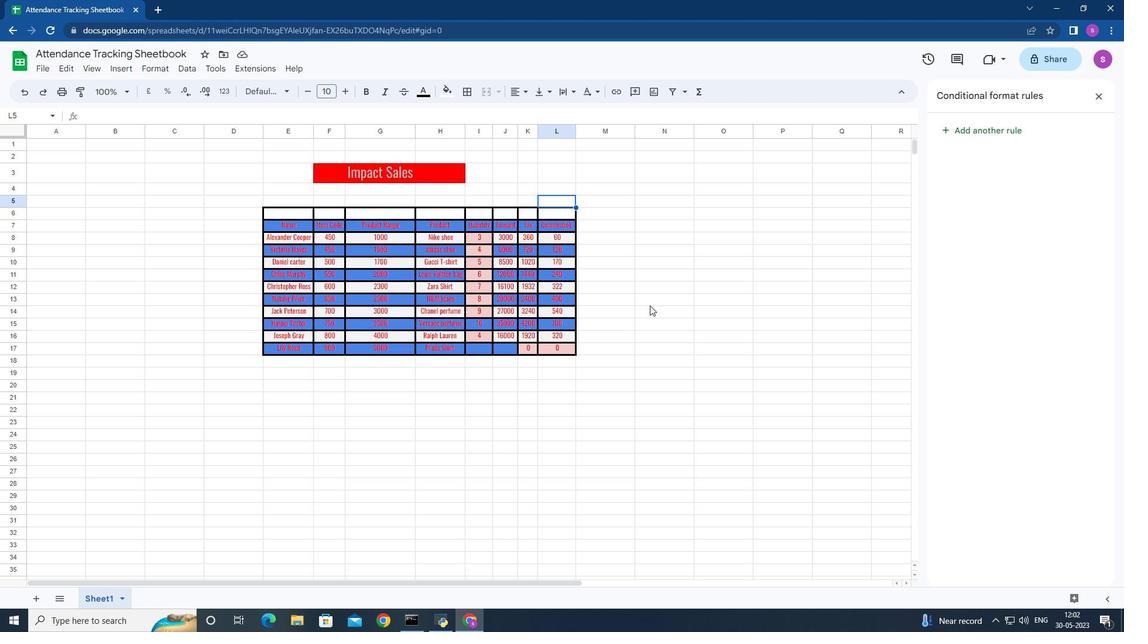 
Action: Mouse moved to (272, 333)
Screenshot: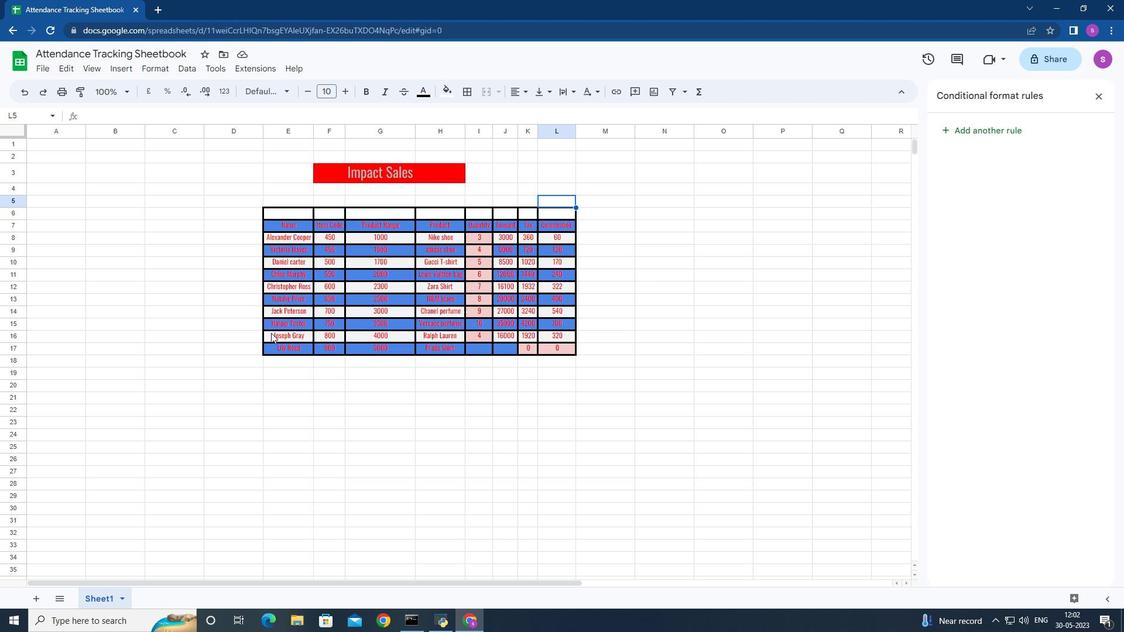 
